 Task: Find connections with filter location Sarāi Mīr with filter topic #covid19with filter profile language Spanish with filter current company DNV - Energy Systems with filter school Chaudhary Charan Singh University with filter industry Nursing Homes and Residential Care Facilities with filter service category Computer Repair with filter keywords title Accounting Director
Action: Mouse moved to (476, 69)
Screenshot: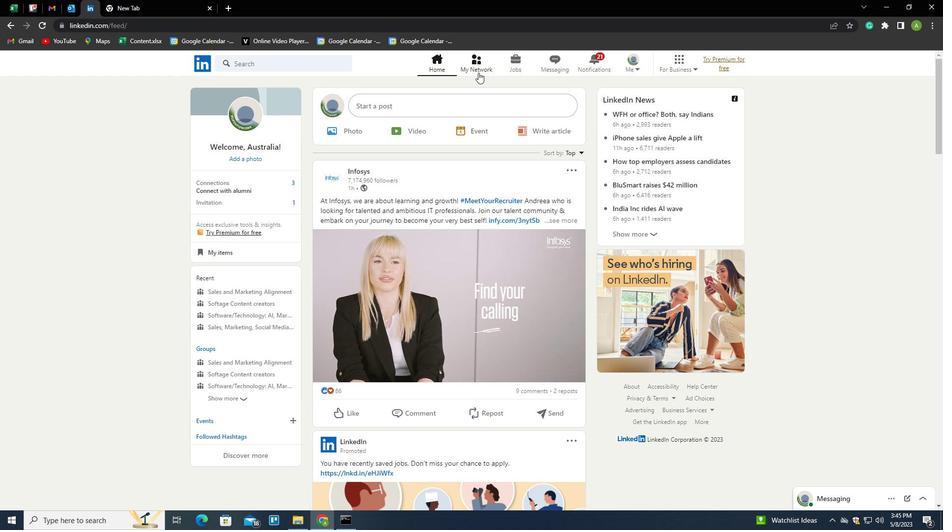 
Action: Mouse pressed left at (476, 69)
Screenshot: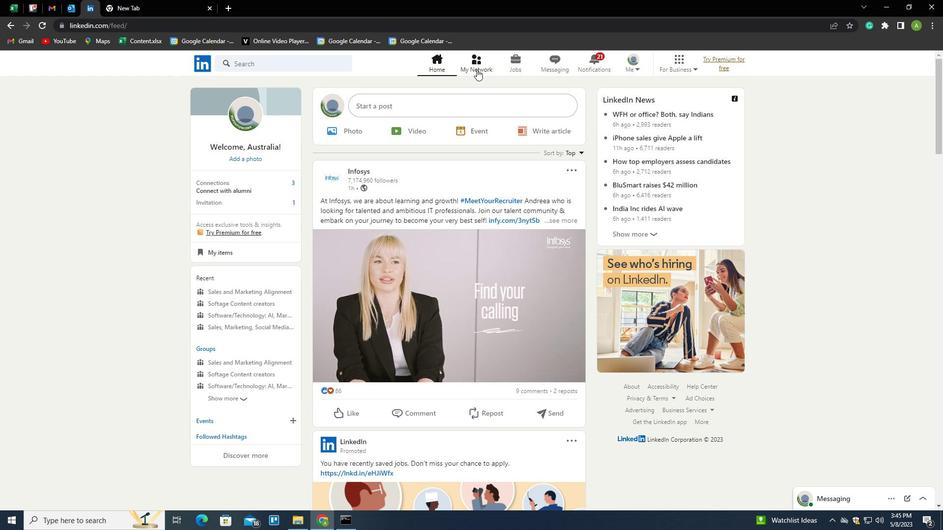
Action: Mouse moved to (256, 114)
Screenshot: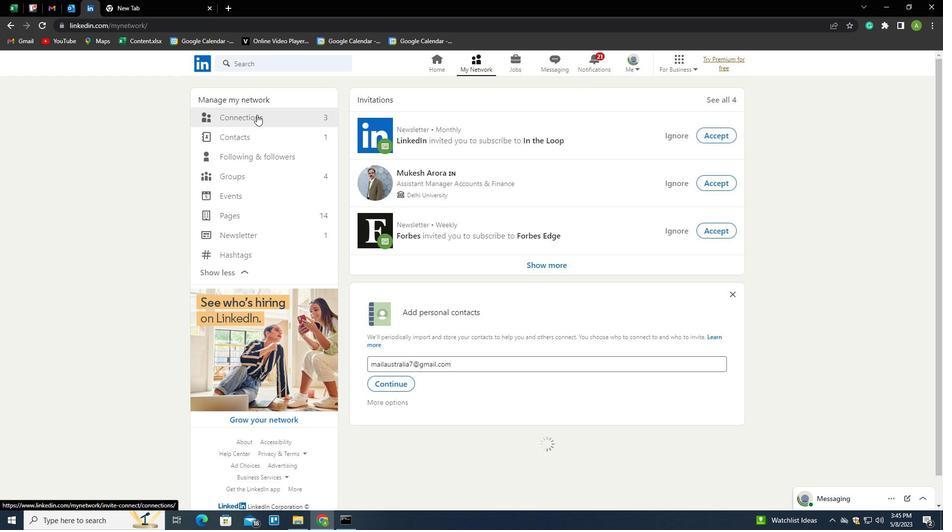 
Action: Mouse pressed left at (256, 114)
Screenshot: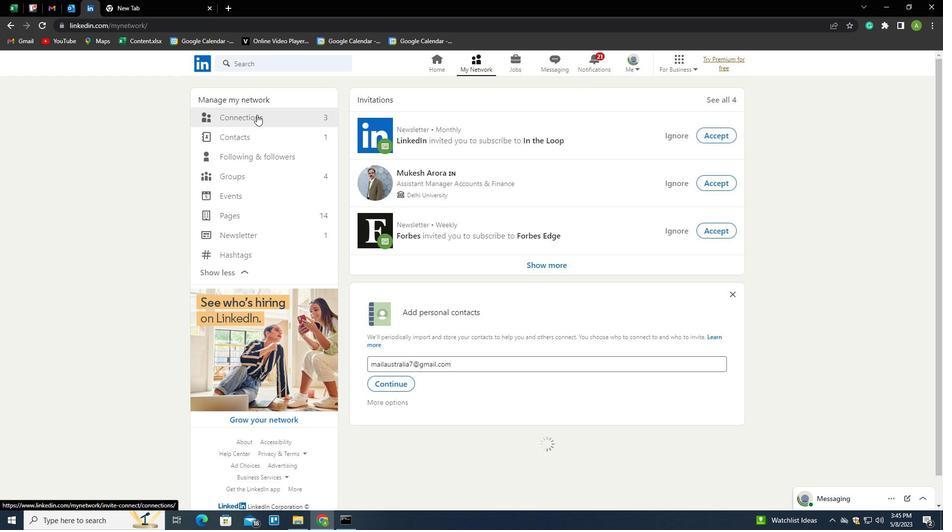 
Action: Mouse moved to (537, 114)
Screenshot: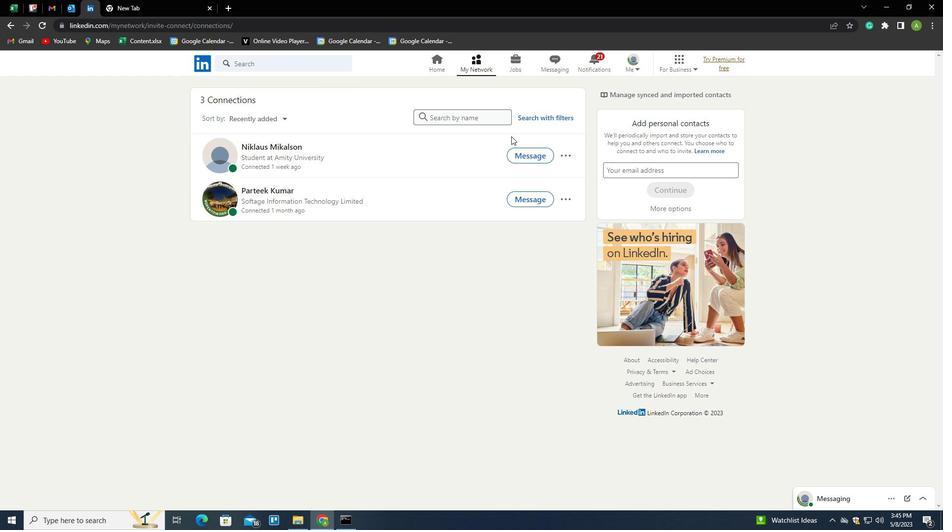 
Action: Mouse pressed left at (537, 114)
Screenshot: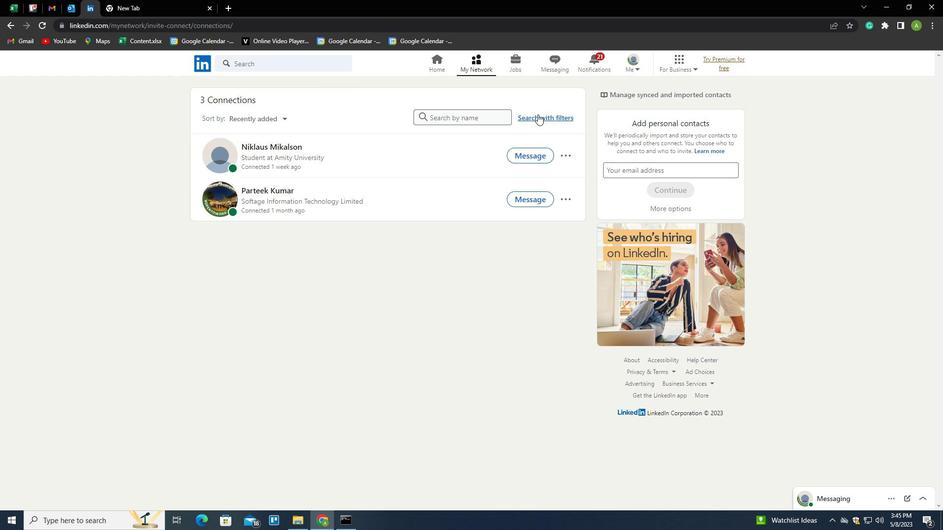 
Action: Mouse moved to (499, 92)
Screenshot: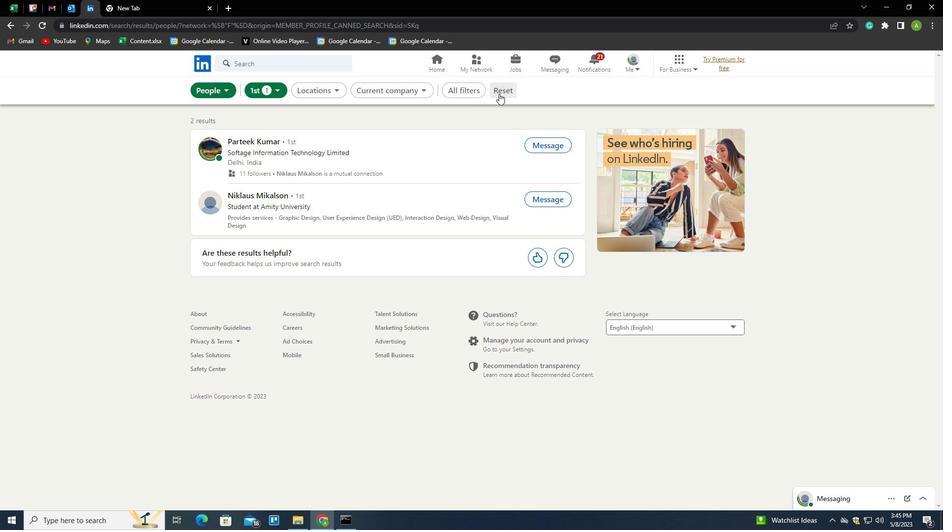 
Action: Mouse pressed left at (499, 92)
Screenshot: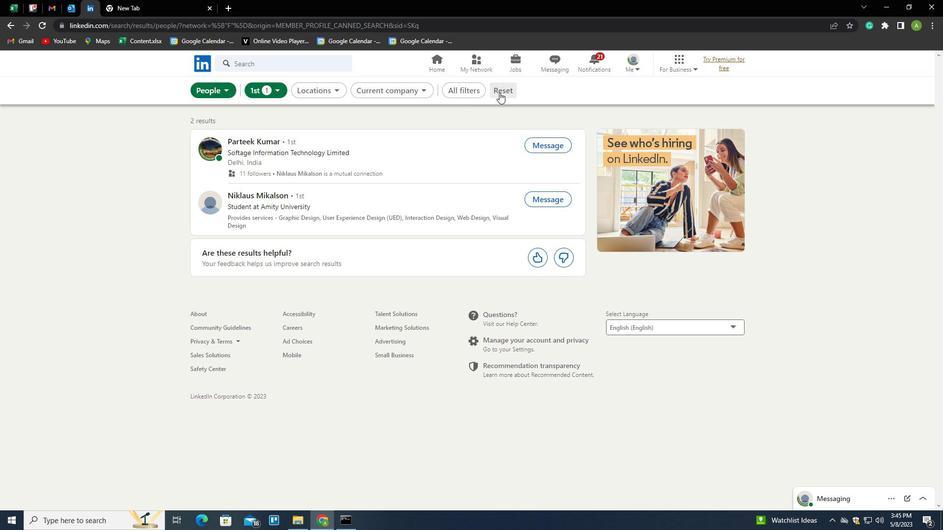 
Action: Mouse moved to (496, 92)
Screenshot: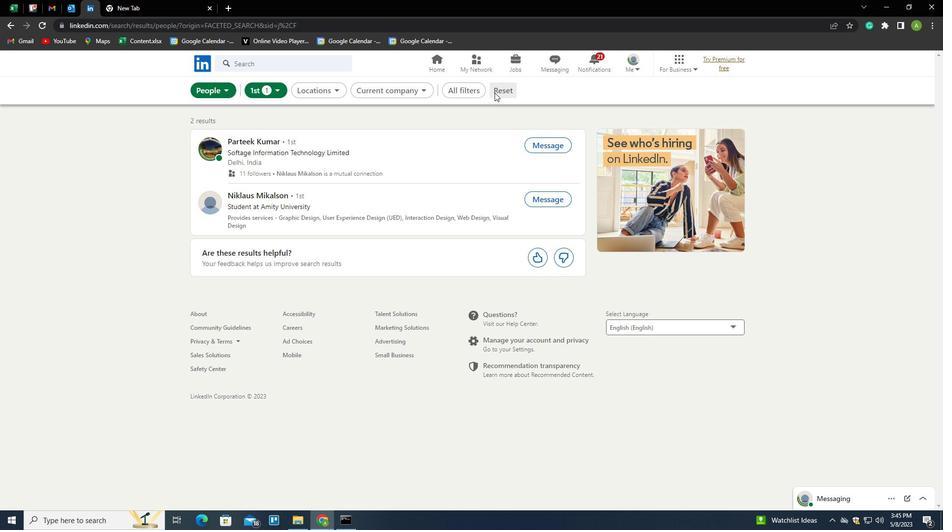 
Action: Mouse pressed left at (496, 92)
Screenshot: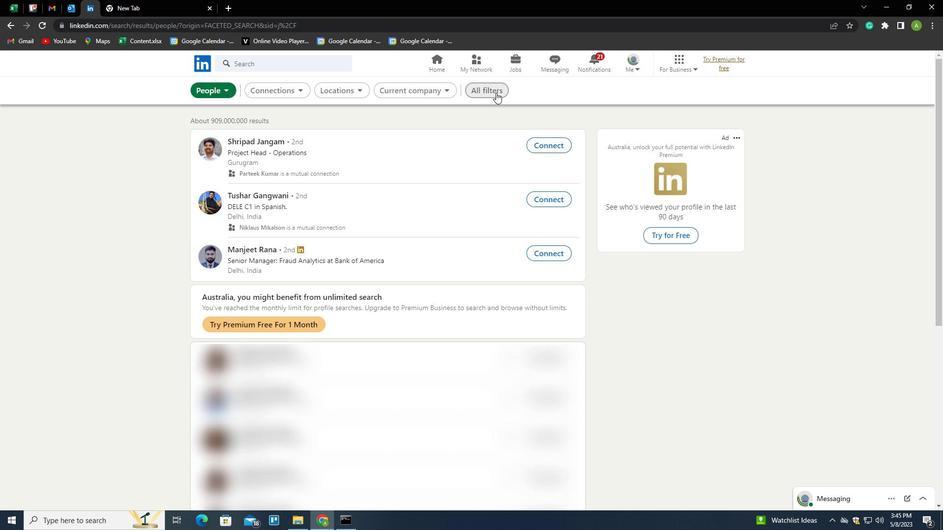
Action: Mouse moved to (785, 323)
Screenshot: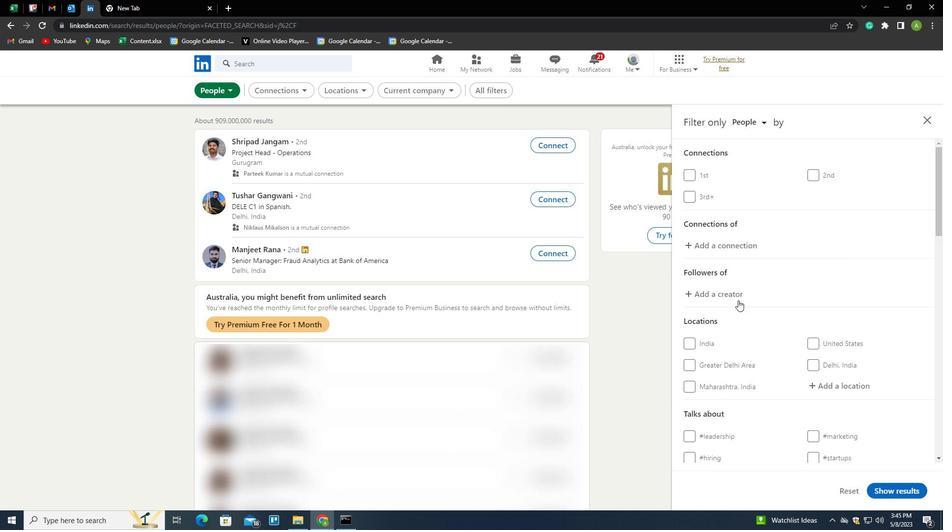 
Action: Mouse scrolled (785, 323) with delta (0, 0)
Screenshot: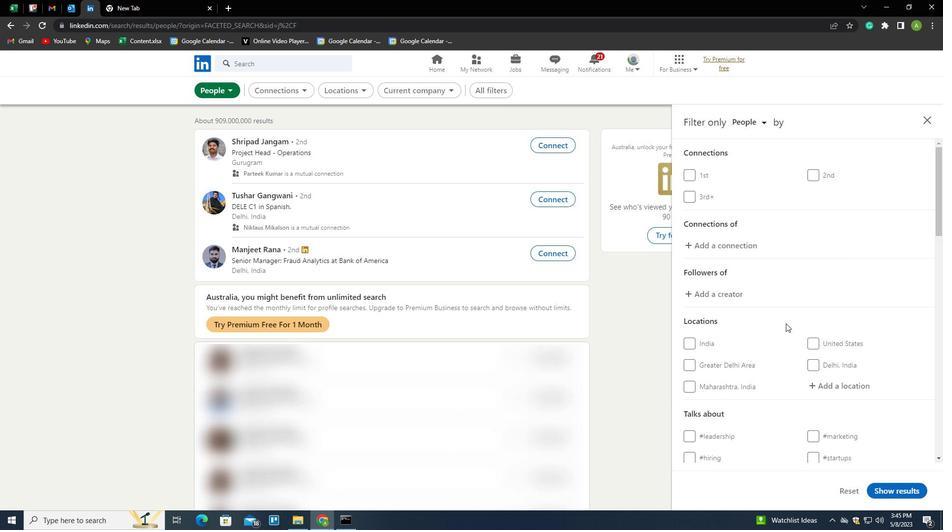 
Action: Mouse moved to (820, 333)
Screenshot: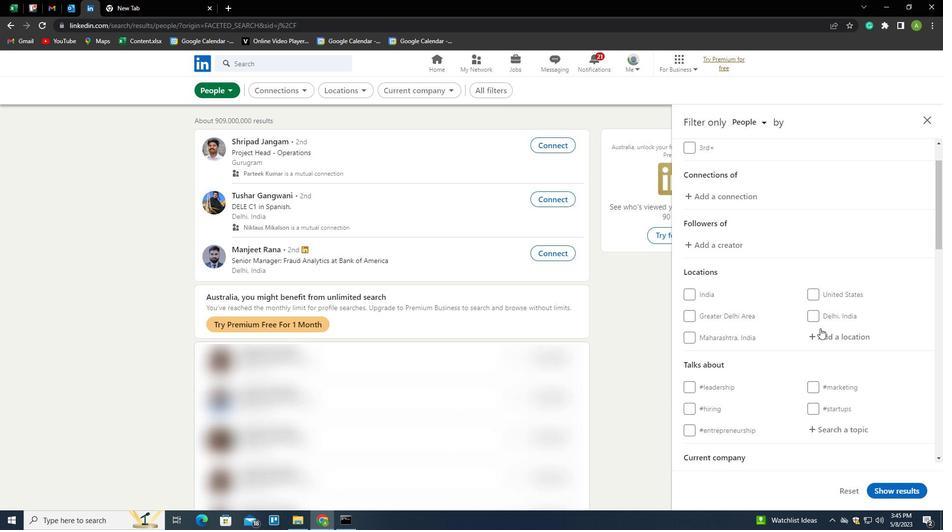 
Action: Mouse pressed left at (820, 333)
Screenshot: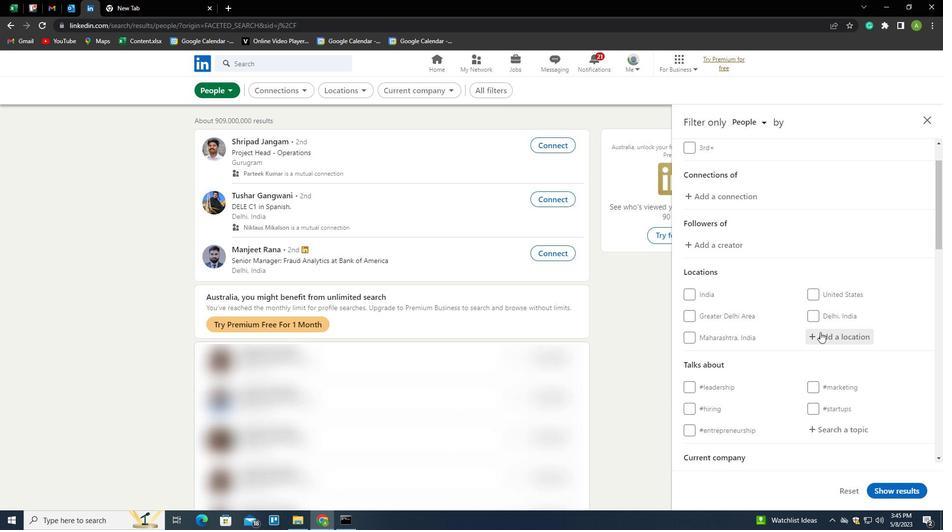 
Action: Mouse moved to (759, 279)
Screenshot: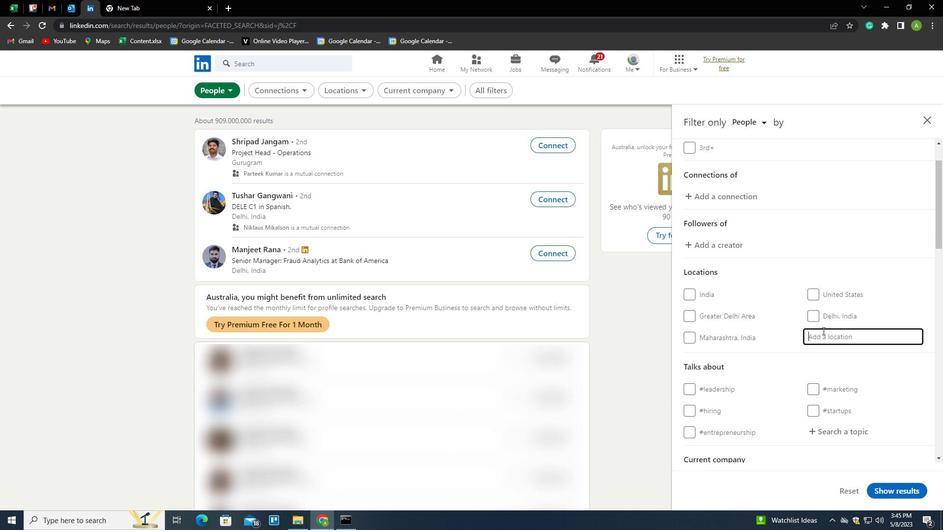 
Action: Key pressed <Key.shift>SARAI<Key.down><Key.down><Key.down><Key.down><Key.down><Key.down><Key.enter>
Screenshot: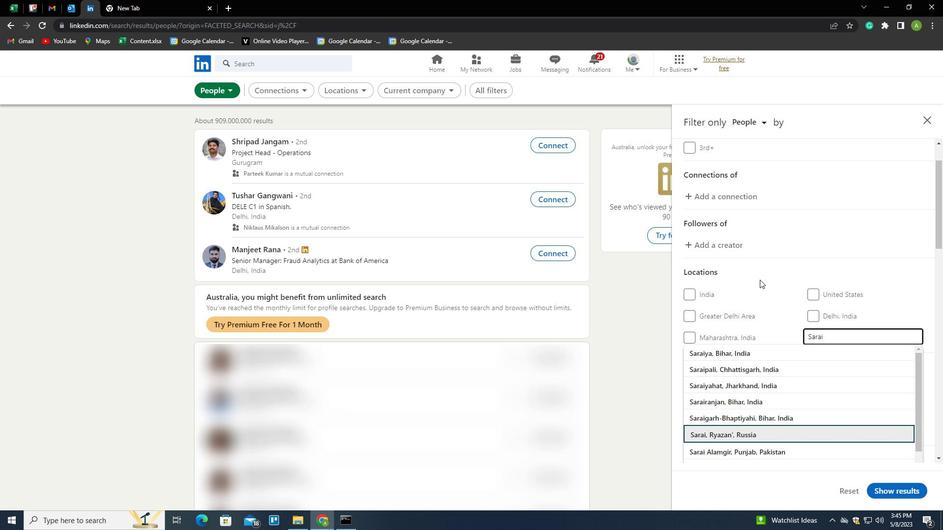 
Action: Mouse moved to (757, 279)
Screenshot: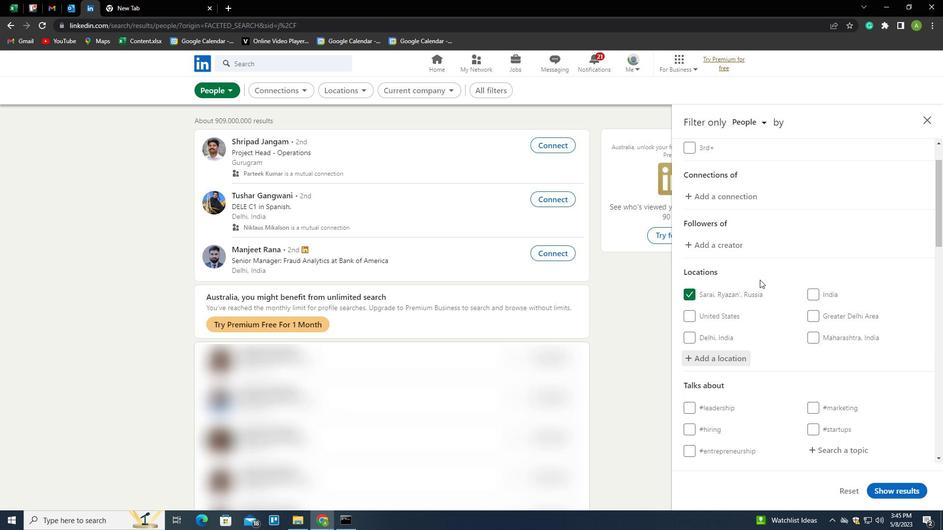 
Action: Mouse scrolled (757, 279) with delta (0, 0)
Screenshot: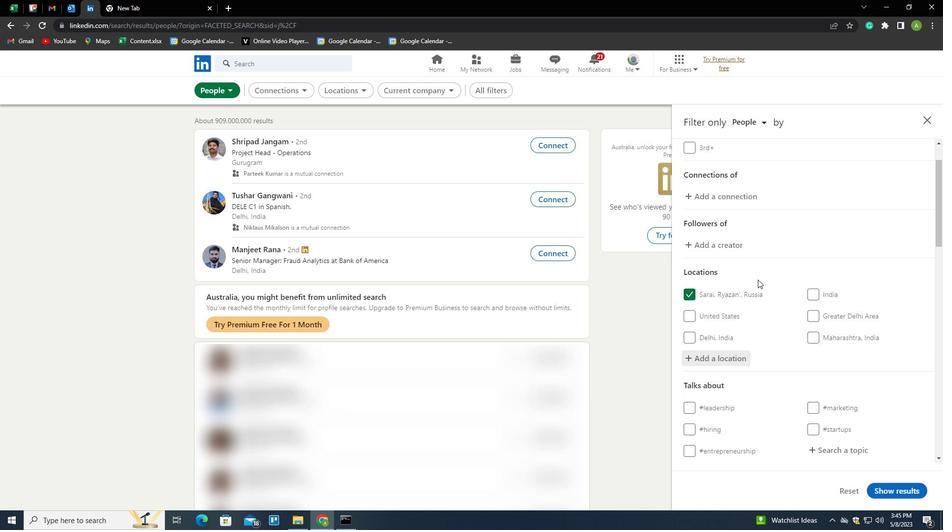 
Action: Mouse scrolled (757, 279) with delta (0, 0)
Screenshot: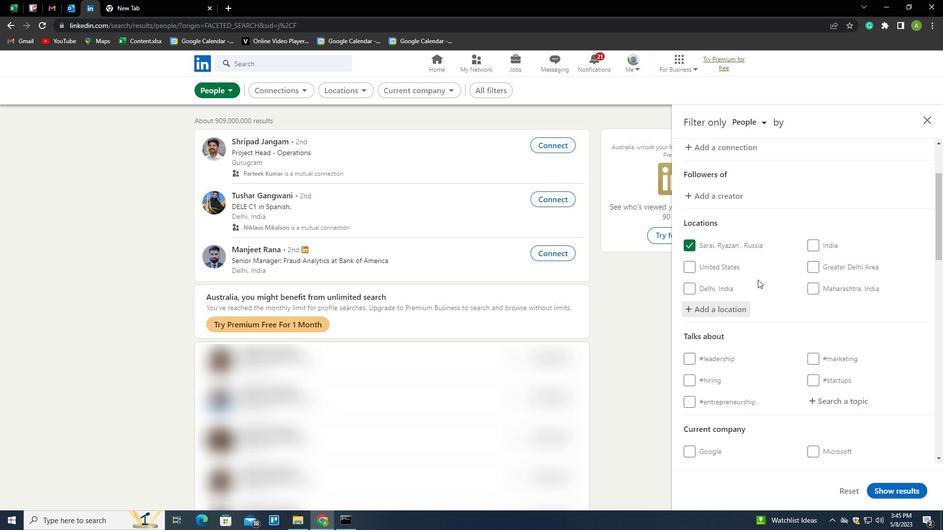 
Action: Mouse moved to (848, 347)
Screenshot: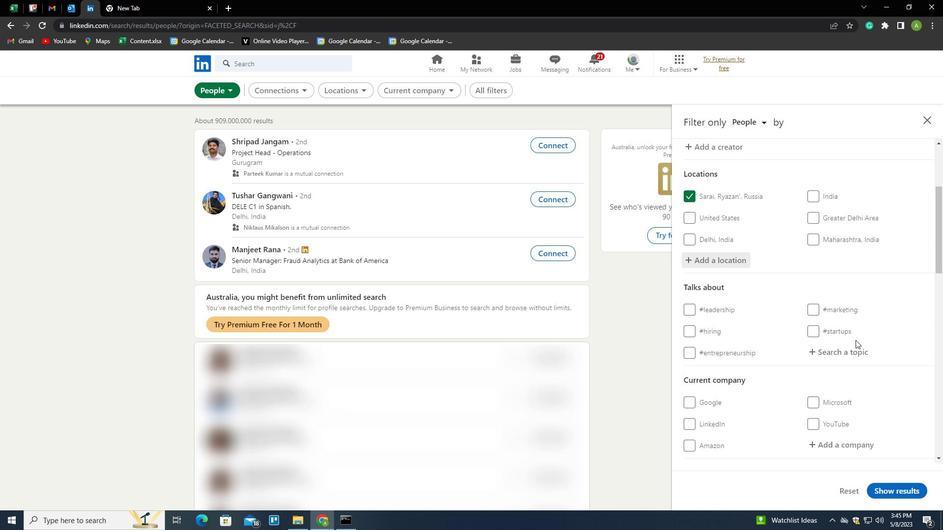 
Action: Mouse pressed left at (848, 347)
Screenshot: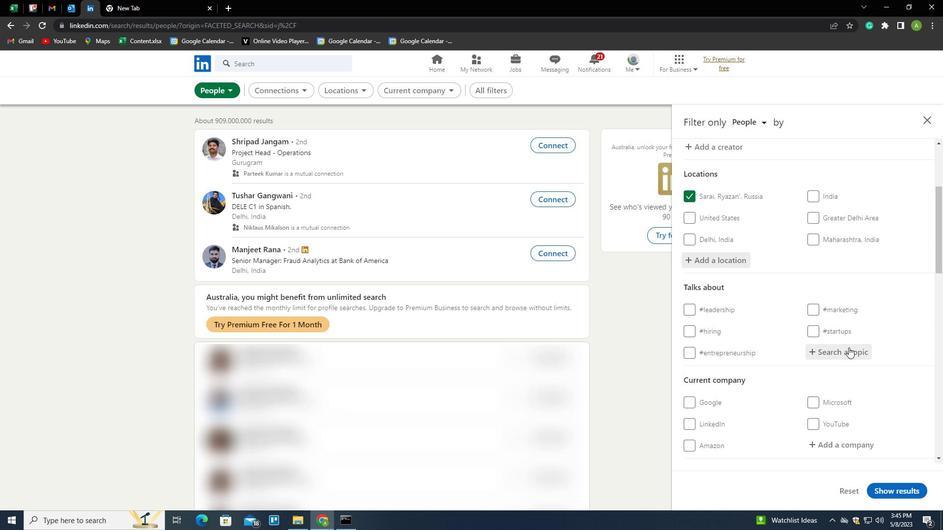 
Action: Mouse moved to (848, 348)
Screenshot: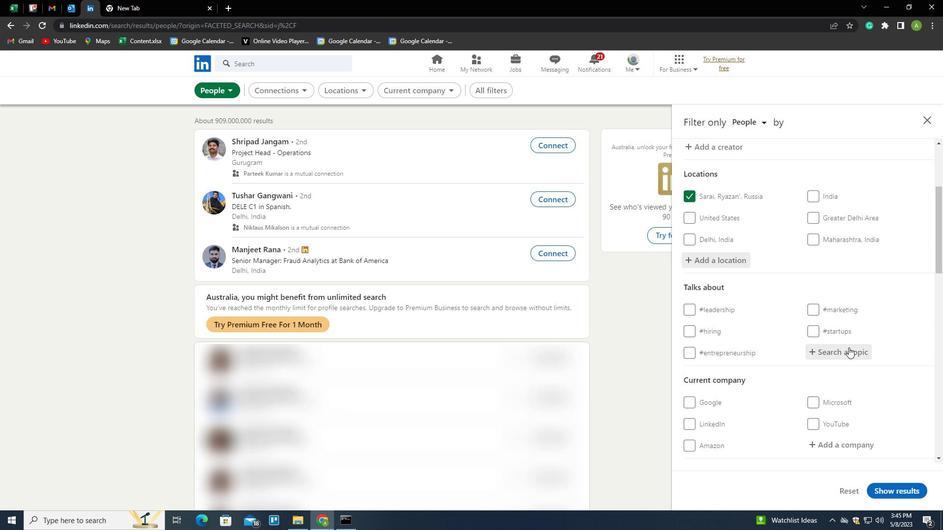 
Action: Key pressed C
Screenshot: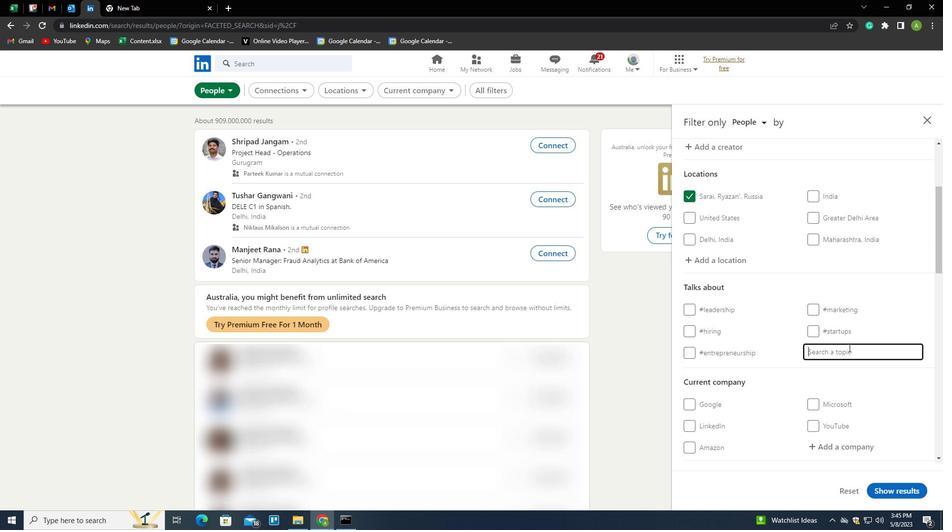 
Action: Mouse moved to (830, 323)
Screenshot: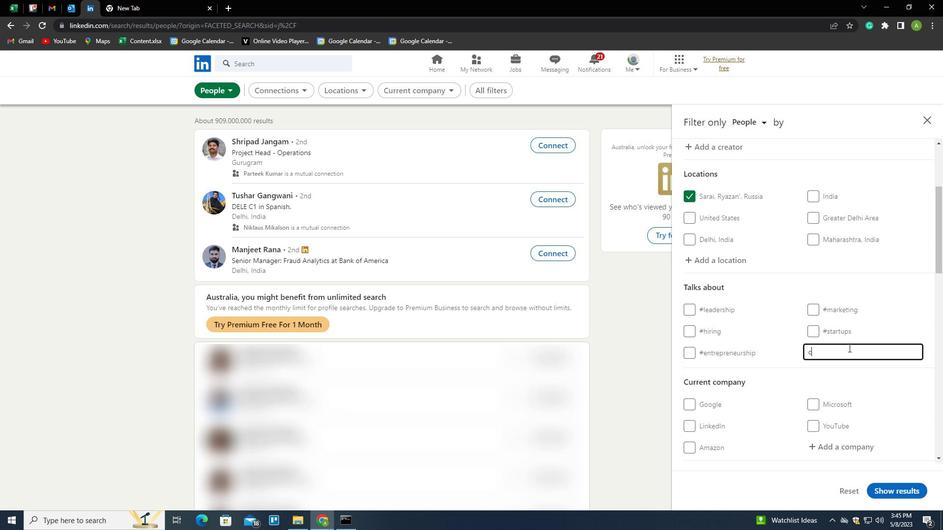 
Action: Key pressed OVID<Key.down><Key.down><Key.enter>
Screenshot: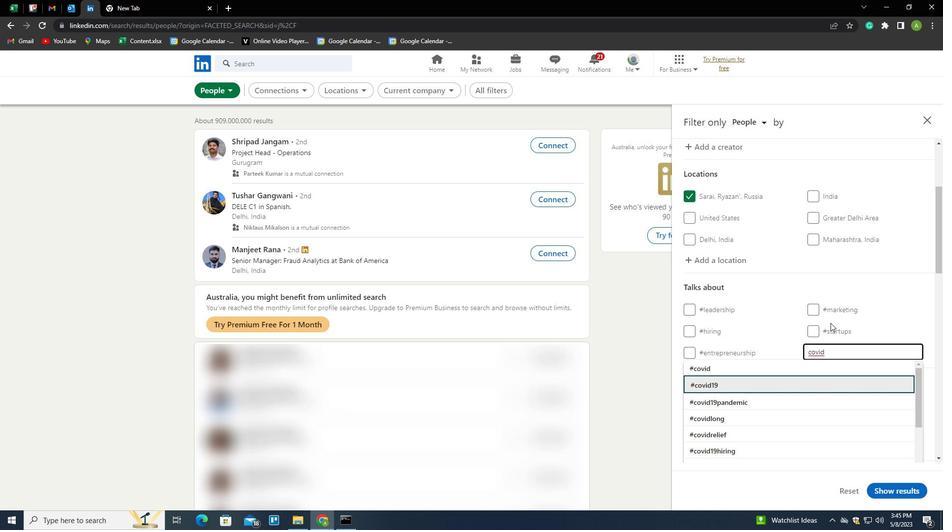 
Action: Mouse scrolled (830, 322) with delta (0, 0)
Screenshot: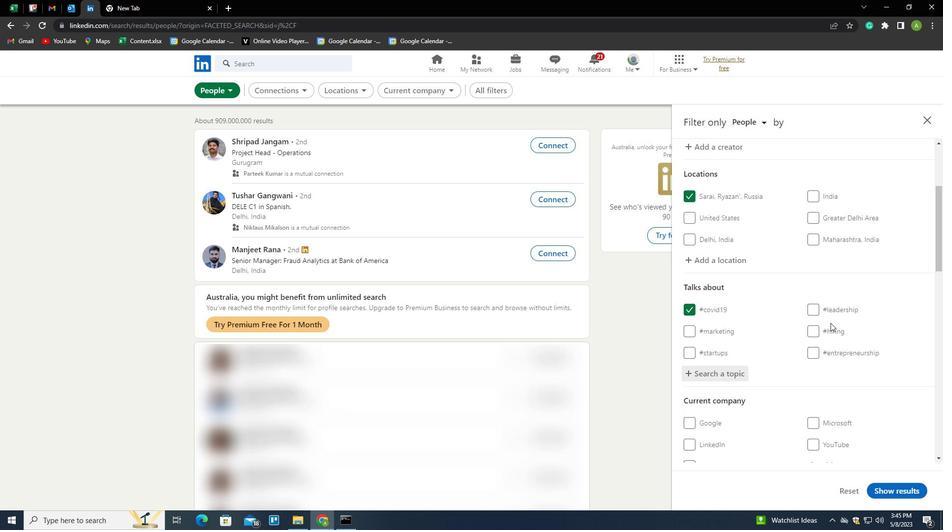 
Action: Mouse moved to (828, 329)
Screenshot: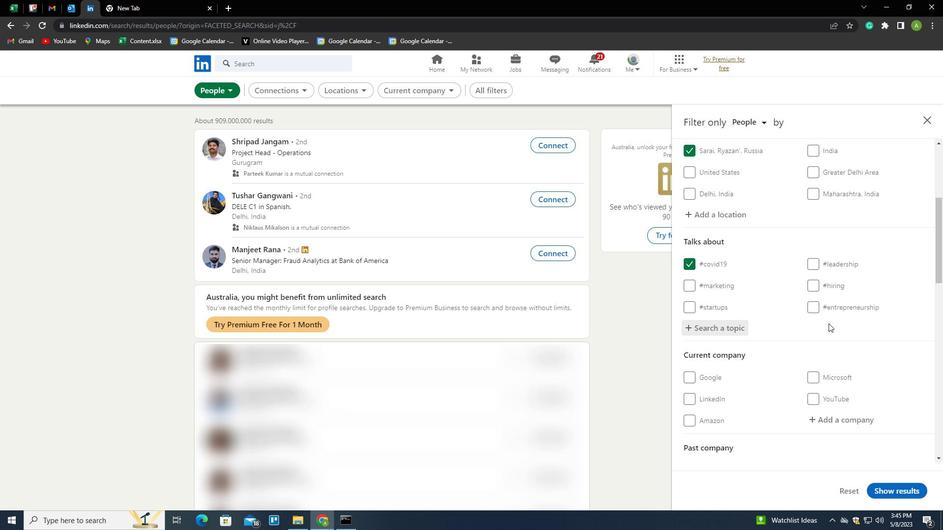 
Action: Mouse scrolled (828, 328) with delta (0, 0)
Screenshot: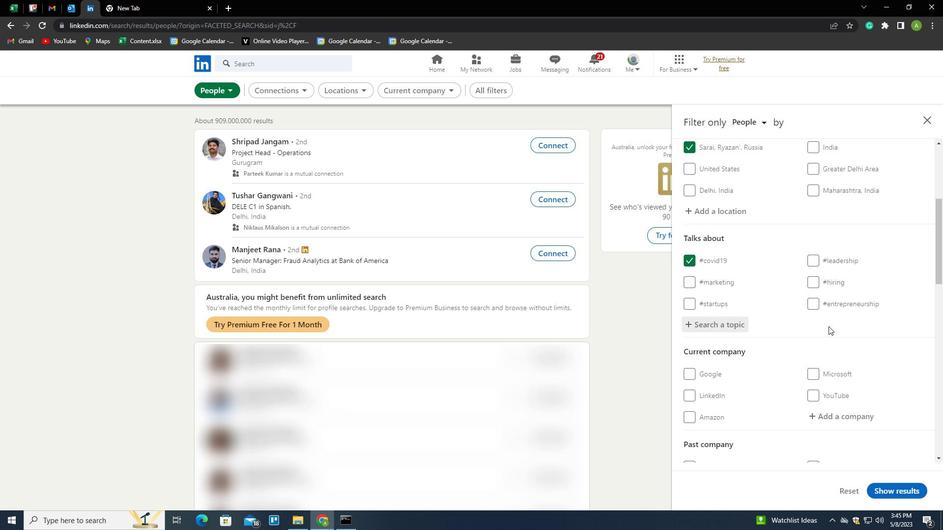 
Action: Mouse scrolled (828, 328) with delta (0, 0)
Screenshot: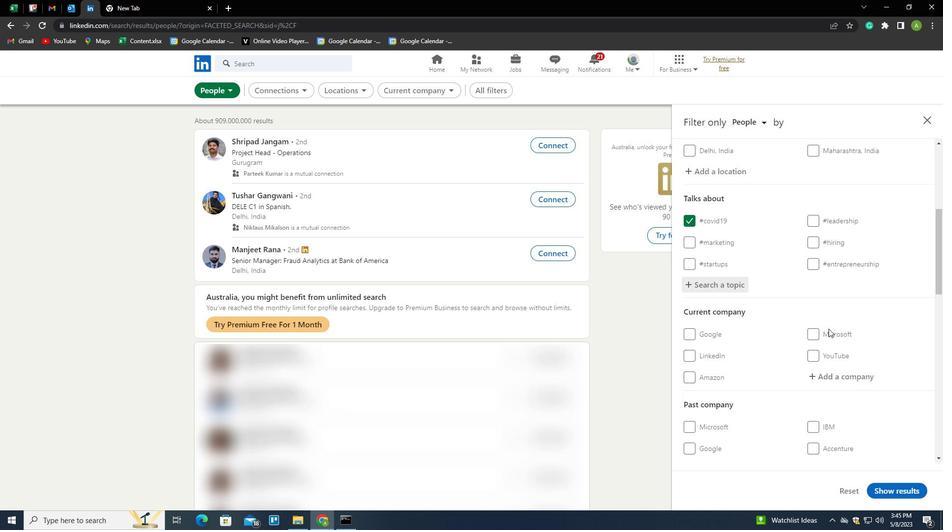 
Action: Mouse moved to (828, 329)
Screenshot: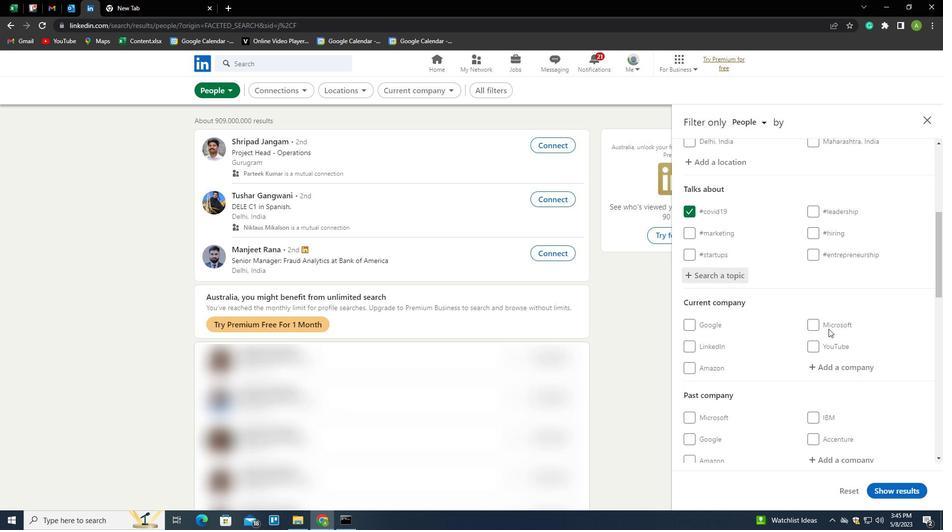 
Action: Mouse scrolled (828, 329) with delta (0, 0)
Screenshot: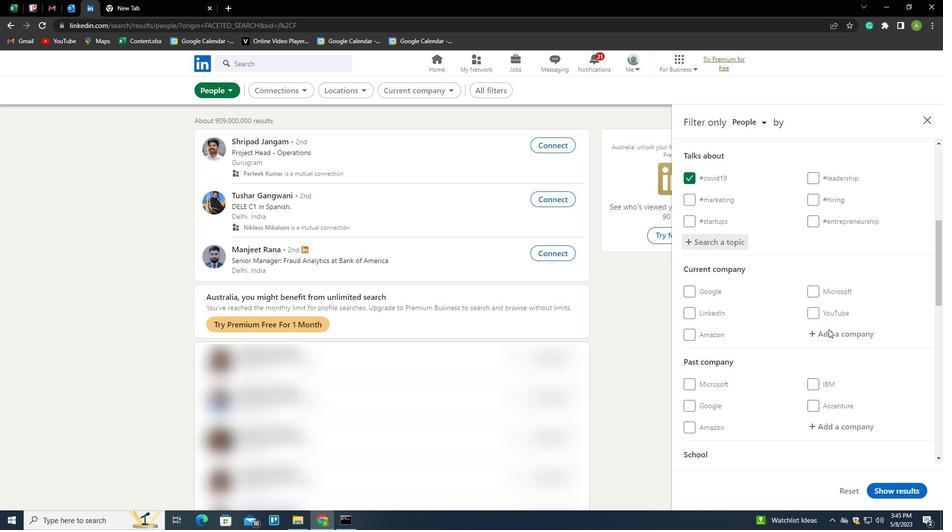 
Action: Mouse scrolled (828, 329) with delta (0, 0)
Screenshot: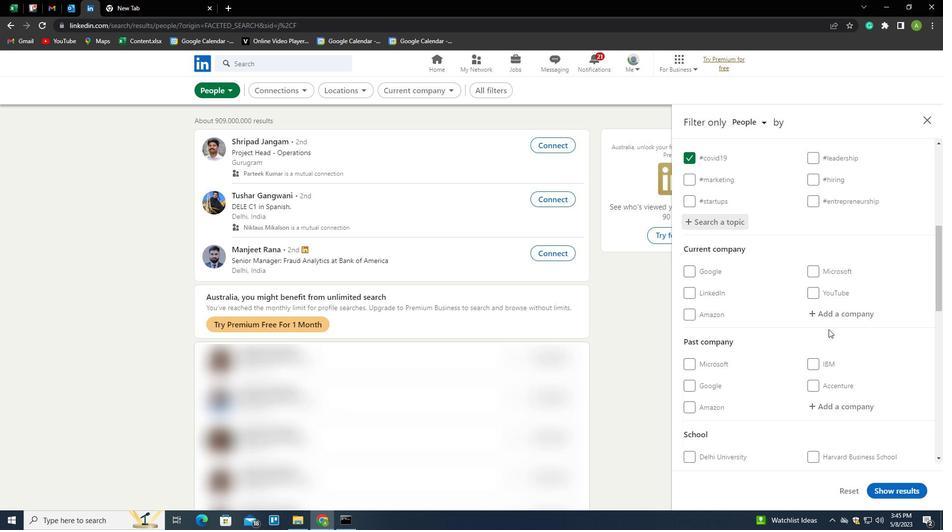 
Action: Mouse scrolled (828, 329) with delta (0, 0)
Screenshot: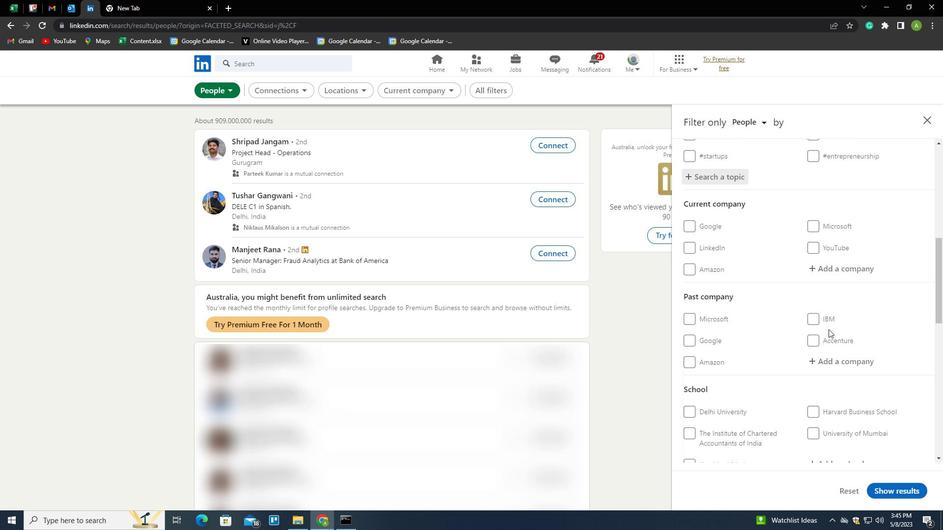 
Action: Mouse scrolled (828, 329) with delta (0, 0)
Screenshot: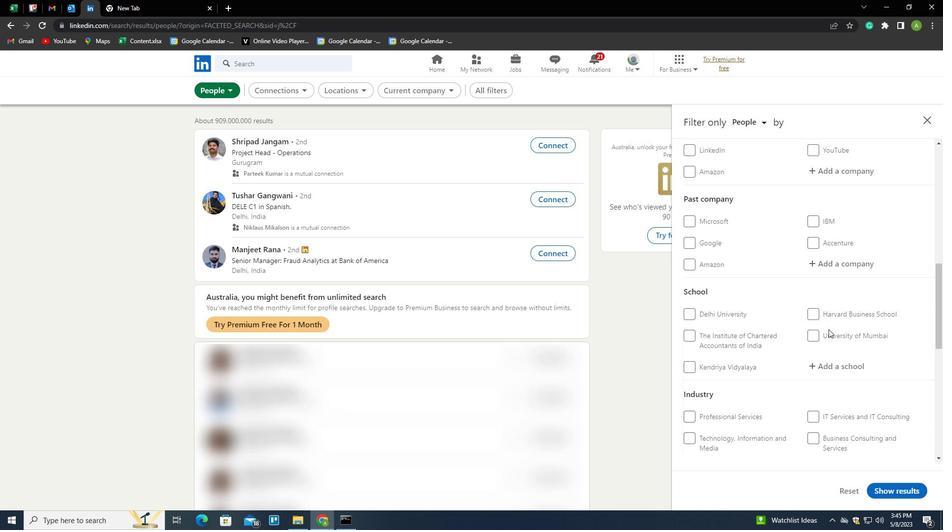 
Action: Mouse scrolled (828, 329) with delta (0, 0)
Screenshot: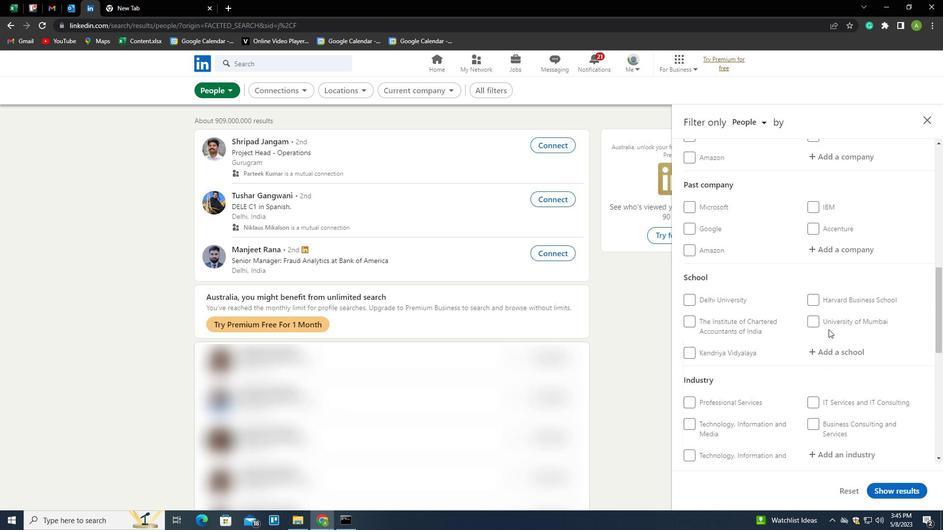 
Action: Mouse scrolled (828, 329) with delta (0, 0)
Screenshot: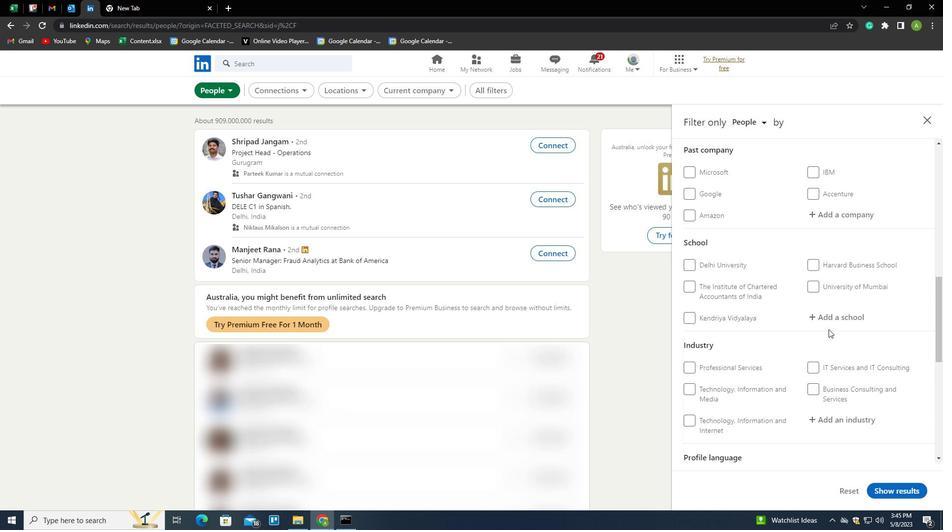 
Action: Mouse scrolled (828, 329) with delta (0, 0)
Screenshot: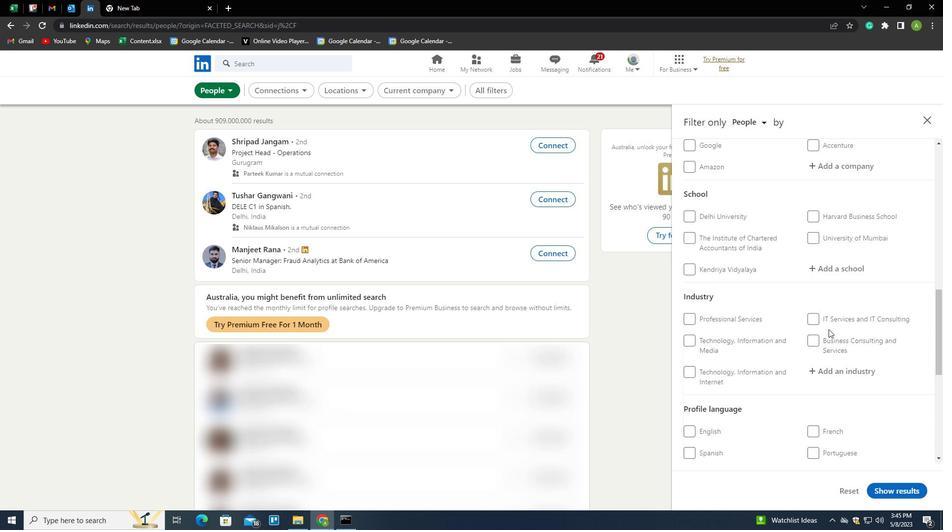 
Action: Mouse moved to (709, 354)
Screenshot: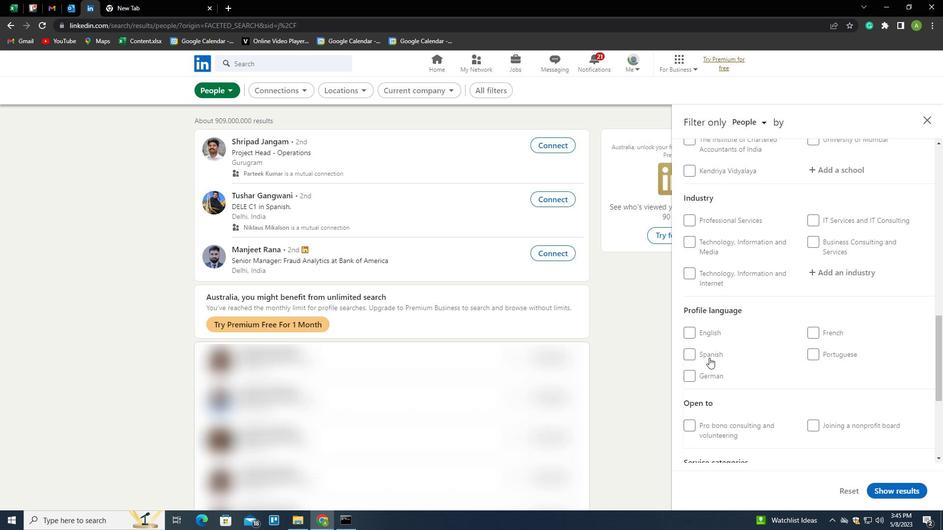 
Action: Mouse pressed left at (709, 354)
Screenshot: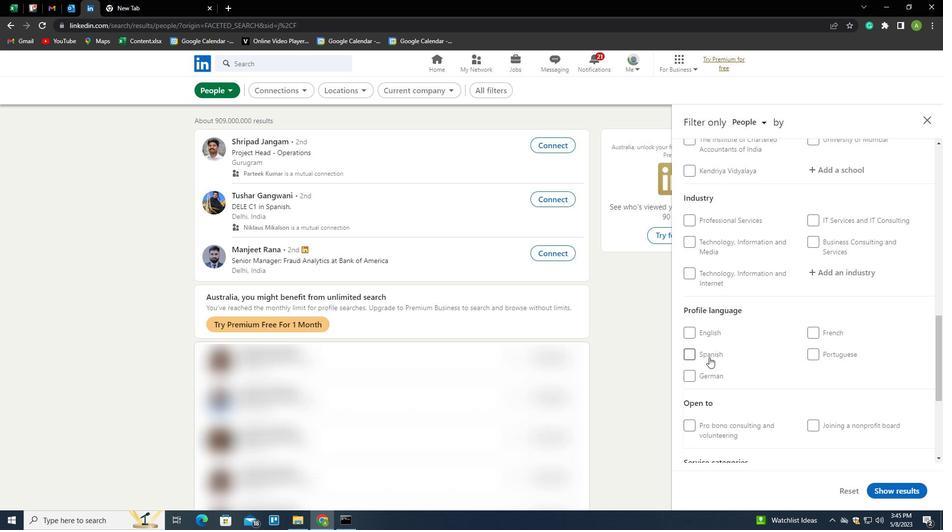 
Action: Mouse moved to (840, 354)
Screenshot: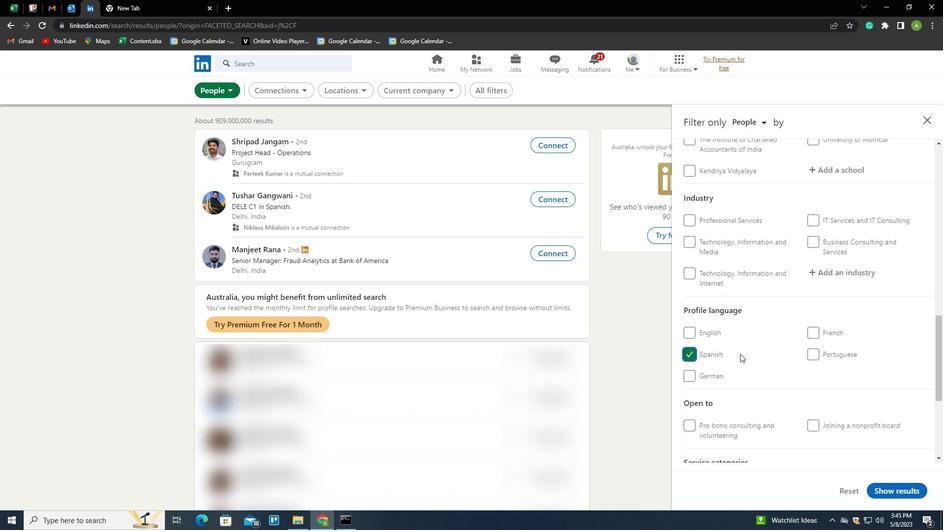 
Action: Mouse scrolled (840, 354) with delta (0, 0)
Screenshot: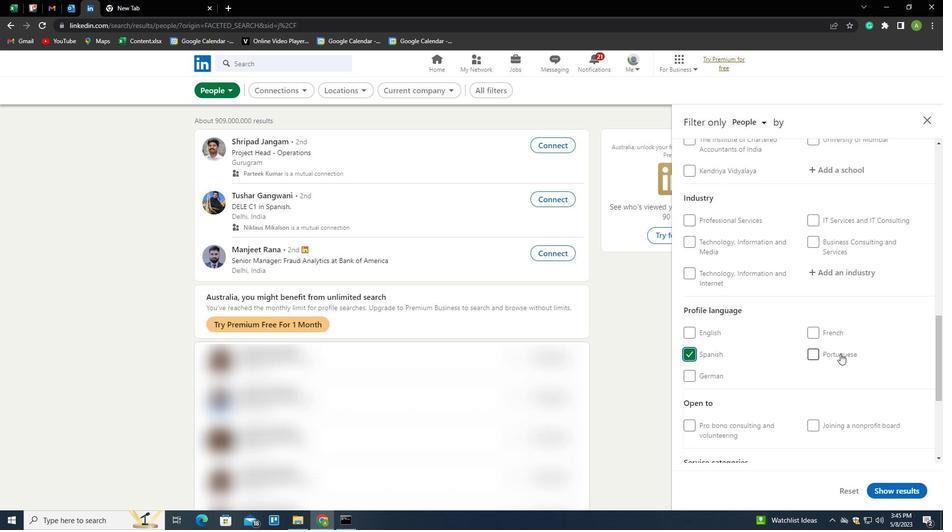 
Action: Mouse scrolled (840, 354) with delta (0, 0)
Screenshot: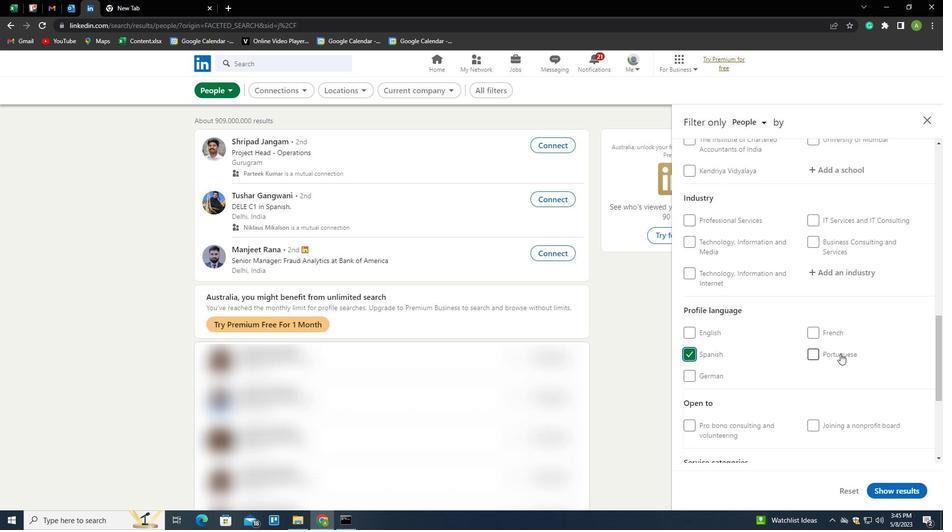 
Action: Mouse scrolled (840, 354) with delta (0, 0)
Screenshot: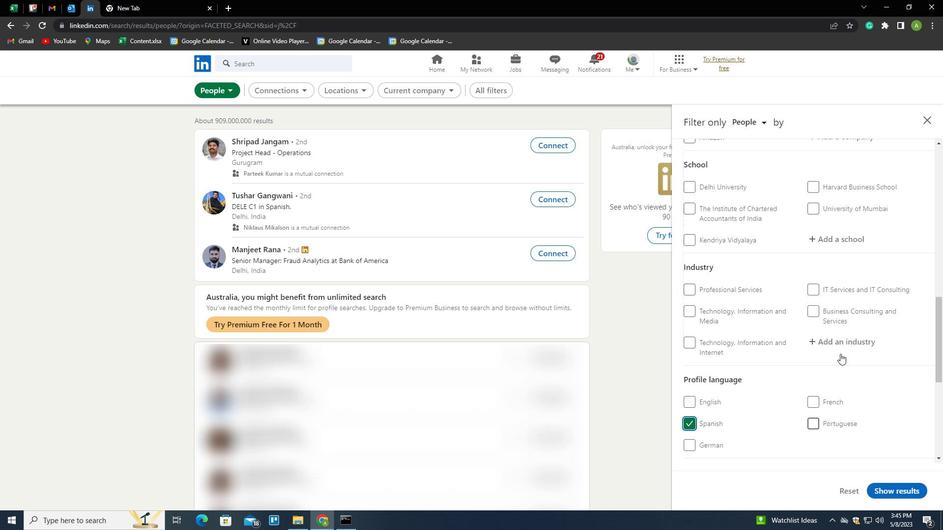 
Action: Mouse scrolled (840, 354) with delta (0, 0)
Screenshot: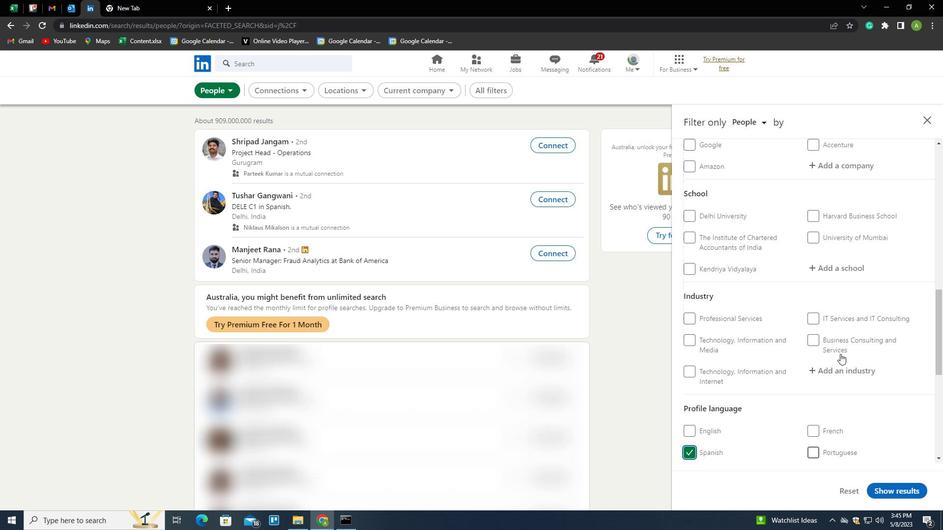 
Action: Mouse scrolled (840, 354) with delta (0, 0)
Screenshot: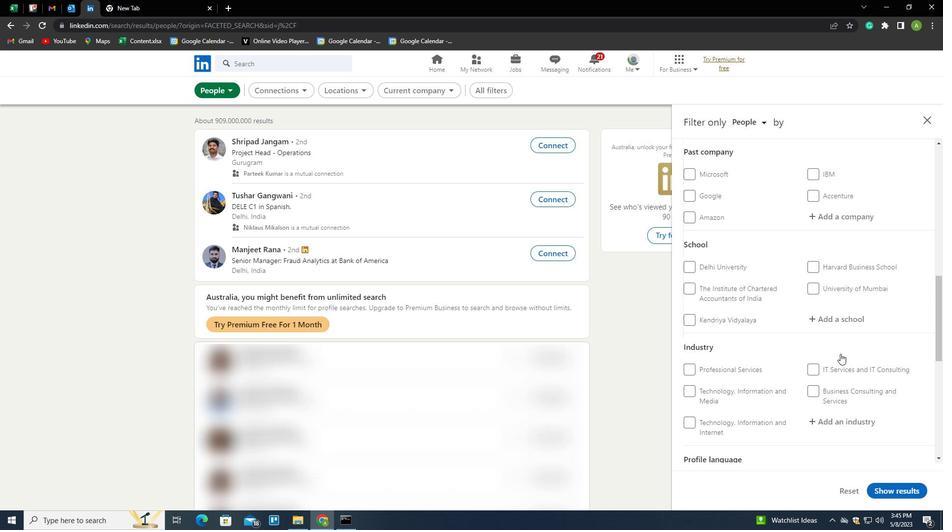 
Action: Mouse scrolled (840, 354) with delta (0, 0)
Screenshot: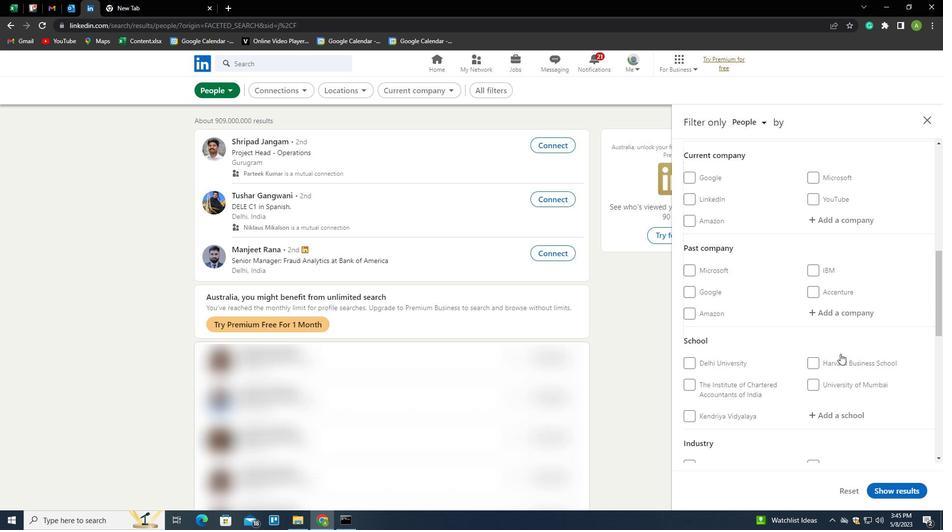 
Action: Mouse scrolled (840, 354) with delta (0, 0)
Screenshot: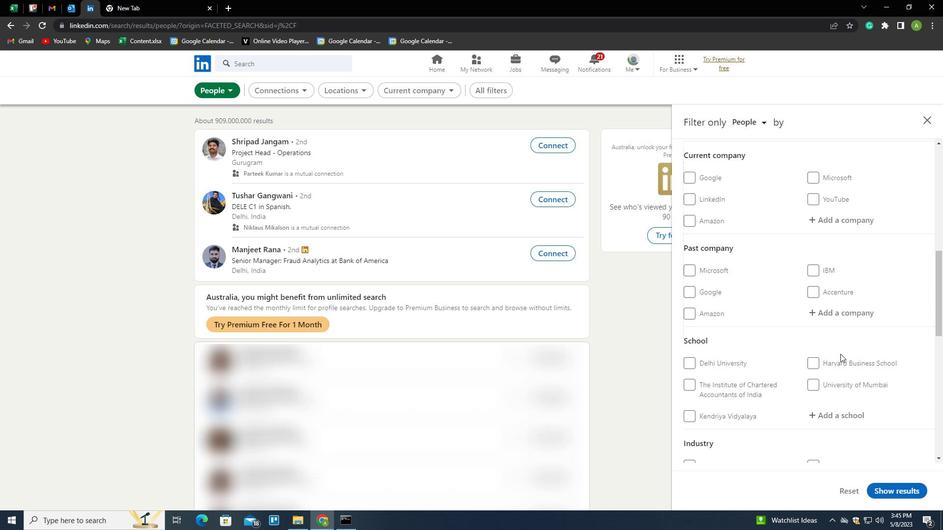 
Action: Mouse moved to (838, 316)
Screenshot: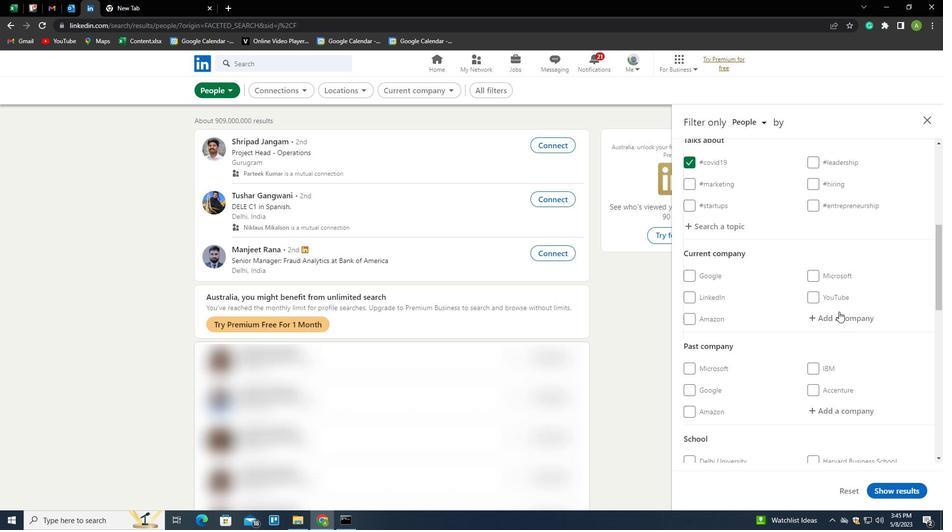 
Action: Mouse pressed left at (838, 316)
Screenshot: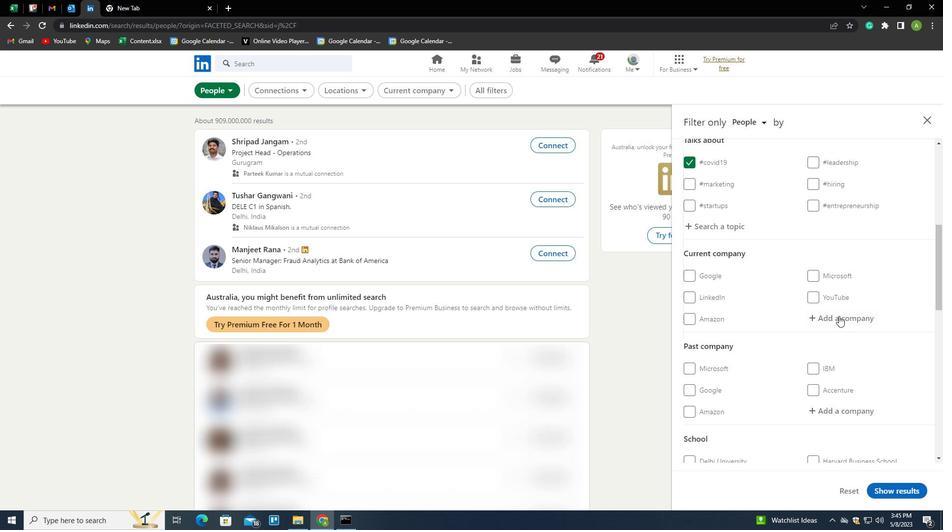 
Action: Key pressed <Key.shift>DN
Screenshot: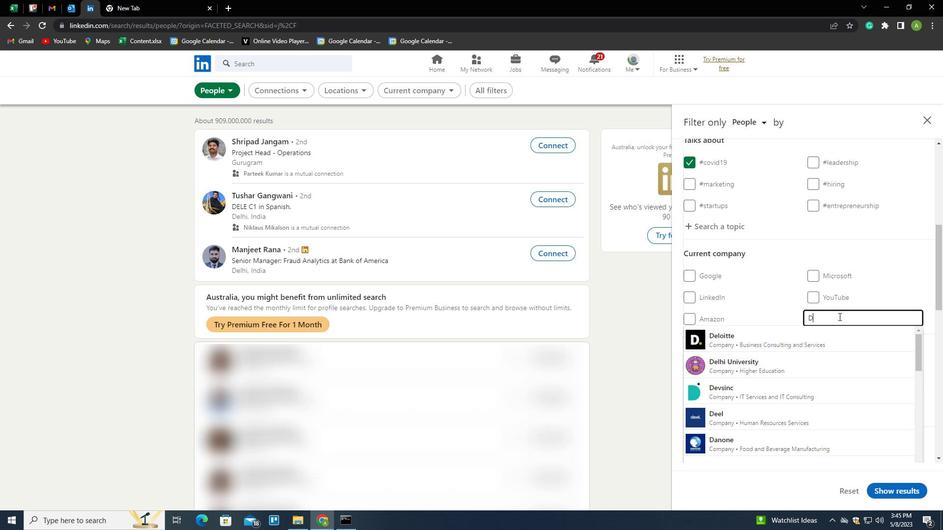 
Action: Mouse moved to (815, 305)
Screenshot: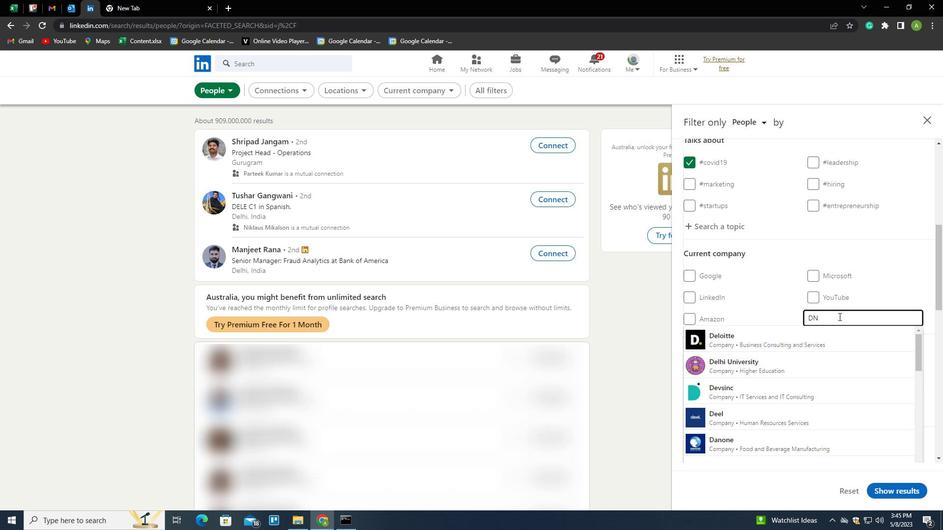 
Action: Key pressed V<Key.space>-<Key.space><Key.shift>ENERGY<Key.down><Key.down><Key.down><Key.down><Key.down><Key.down><Key.down><Key.space><Key.shift>SYSTEMS<Key.space>
Screenshot: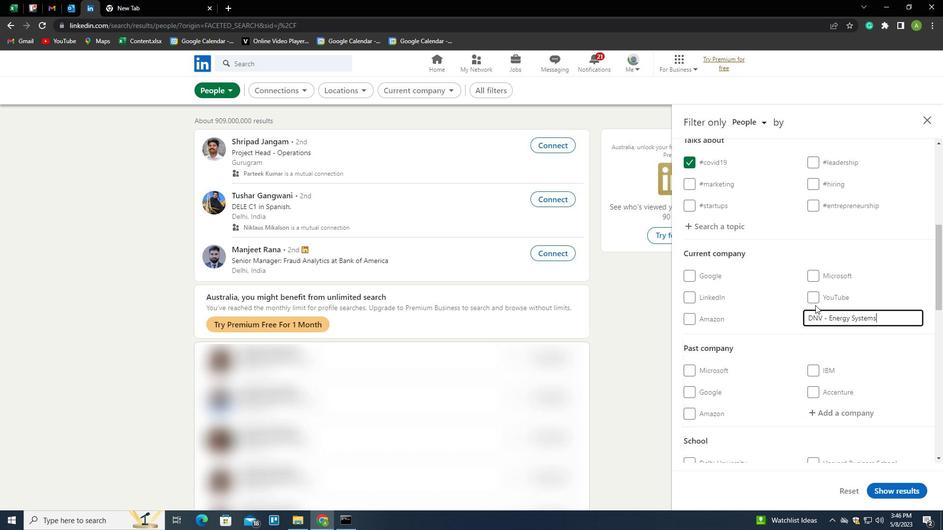 
Action: Mouse moved to (871, 352)
Screenshot: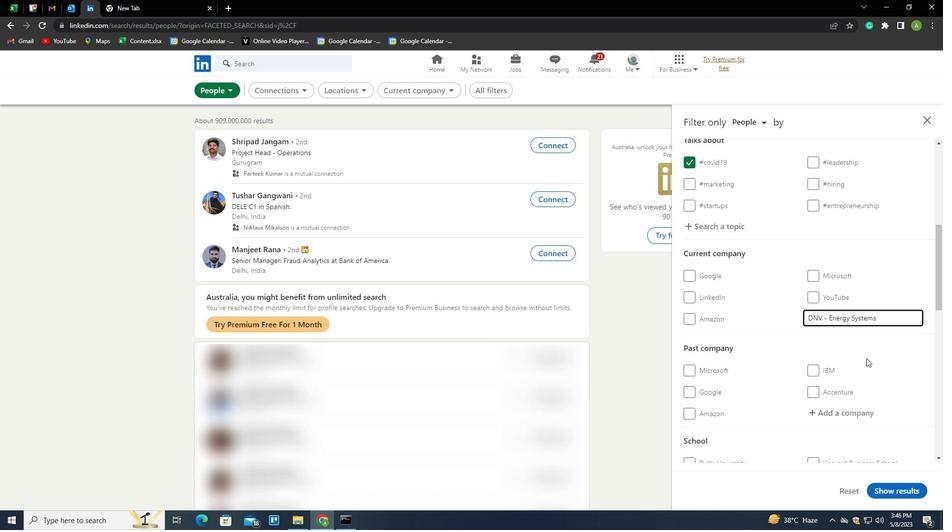 
Action: Mouse pressed left at (871, 352)
Screenshot: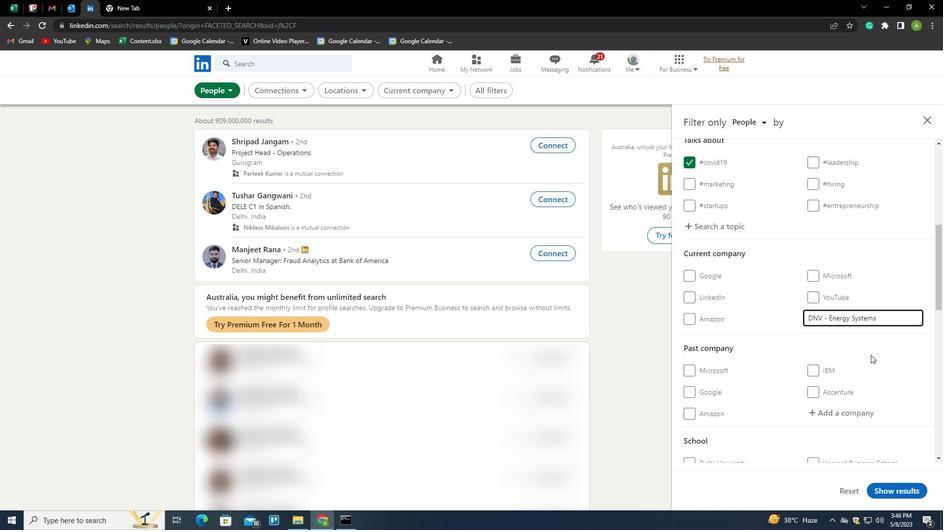 
Action: Mouse moved to (871, 352)
Screenshot: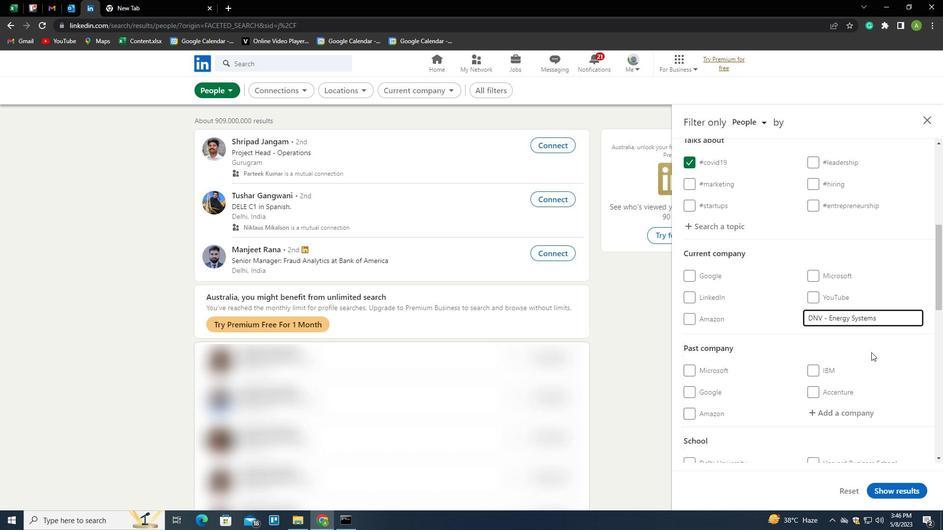 
Action: Mouse scrolled (871, 352) with delta (0, 0)
Screenshot: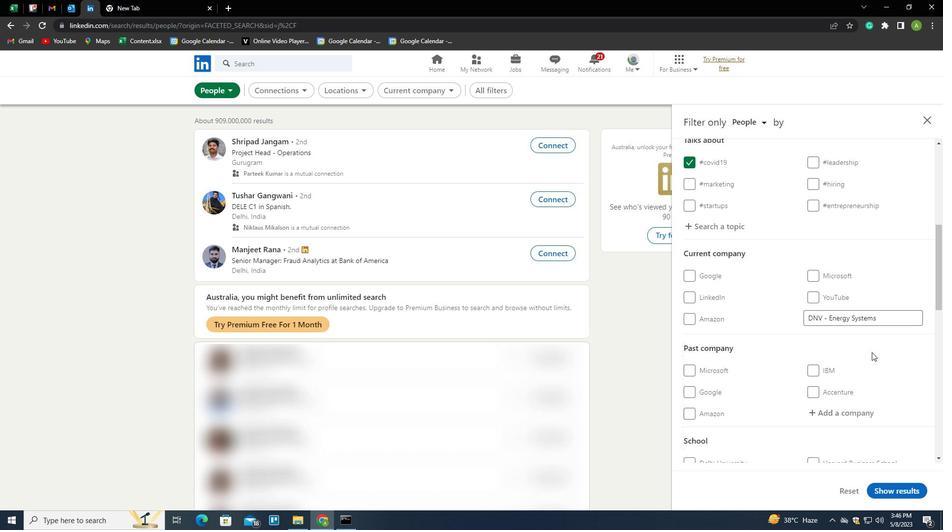 
Action: Mouse scrolled (871, 352) with delta (0, 0)
Screenshot: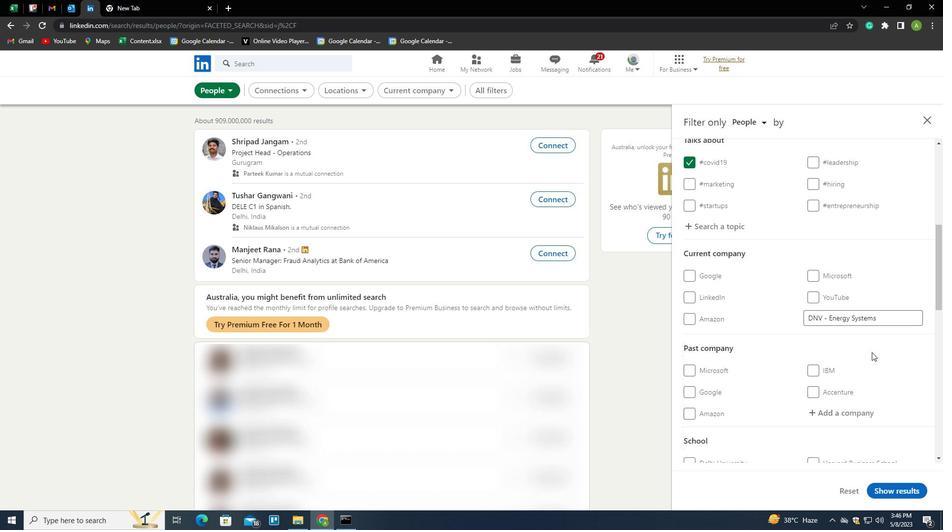 
Action: Mouse scrolled (871, 352) with delta (0, 0)
Screenshot: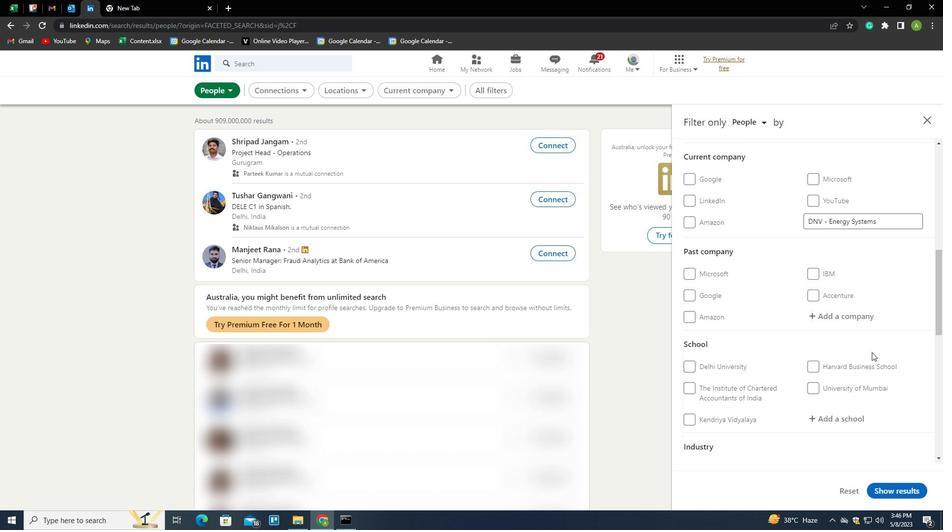 
Action: Mouse moved to (842, 364)
Screenshot: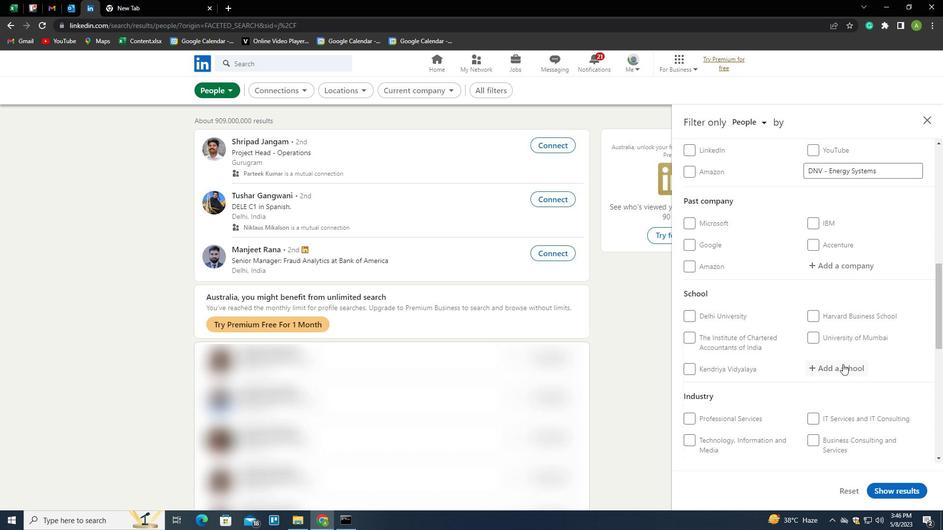 
Action: Mouse pressed left at (842, 364)
Screenshot: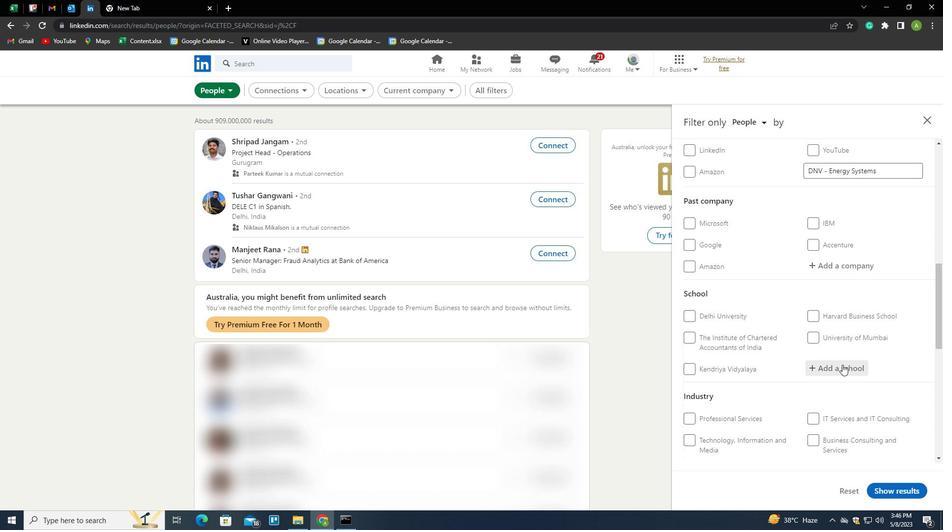 
Action: Mouse moved to (824, 371)
Screenshot: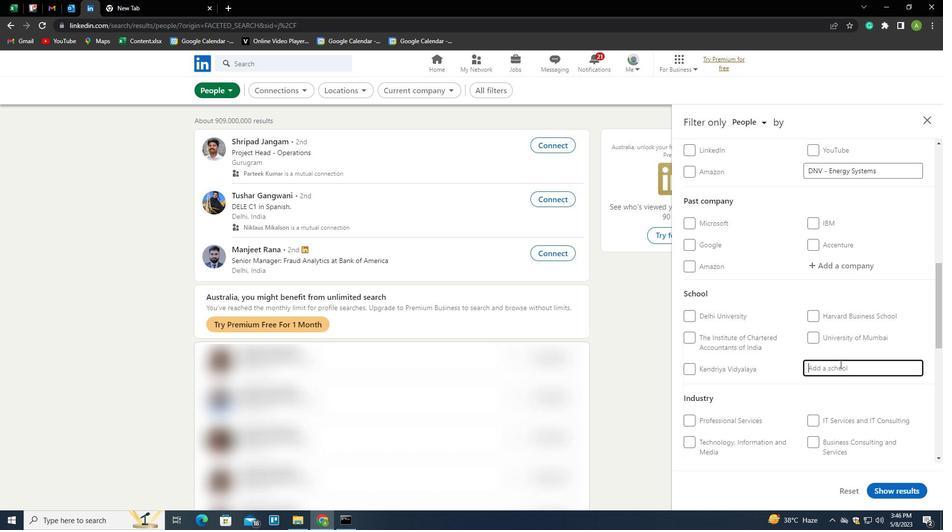 
Action: Mouse pressed left at (824, 371)
Screenshot: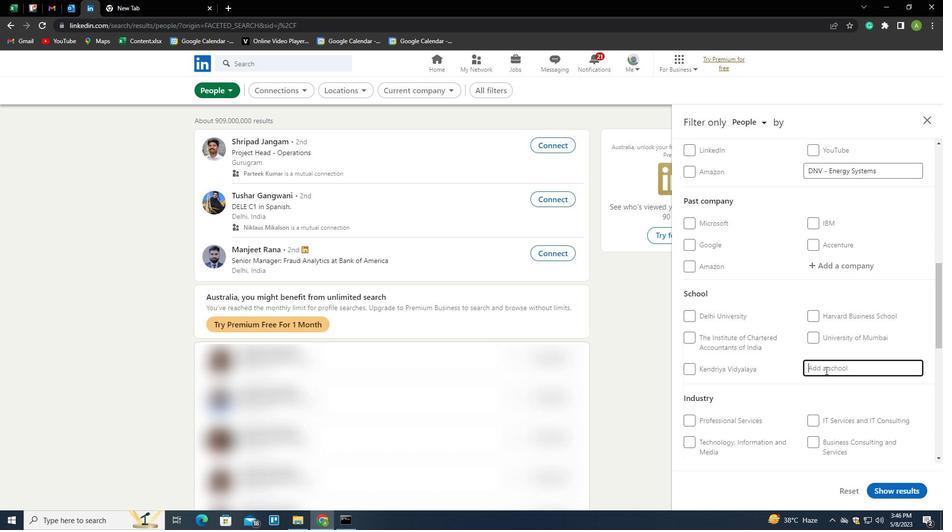 
Action: Key pressed <Key.shift>CHAUDHARY<Key.space><Key.shift>CHARAN<Key.space><Key.shift>SINGH<Key.space><Key.shift>UNIVERSITY<Key.down><Key.enter>
Screenshot: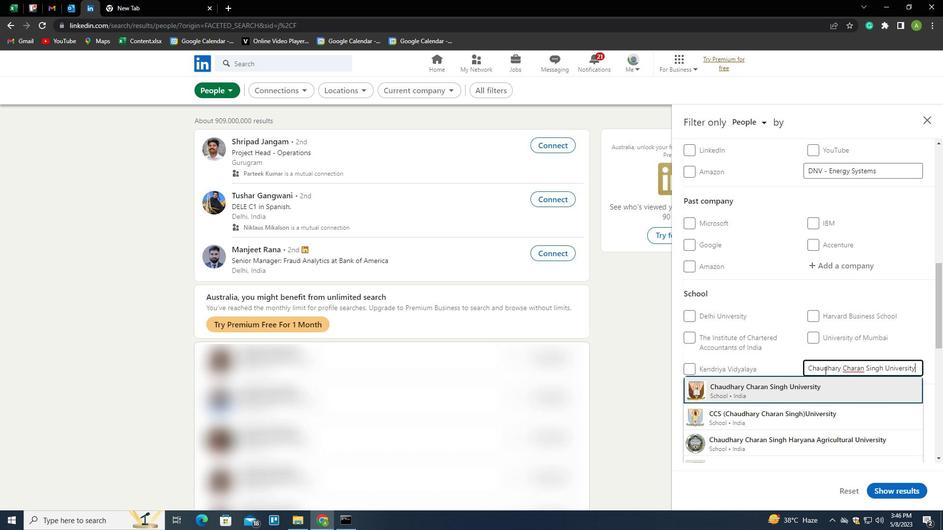 
Action: Mouse moved to (827, 371)
Screenshot: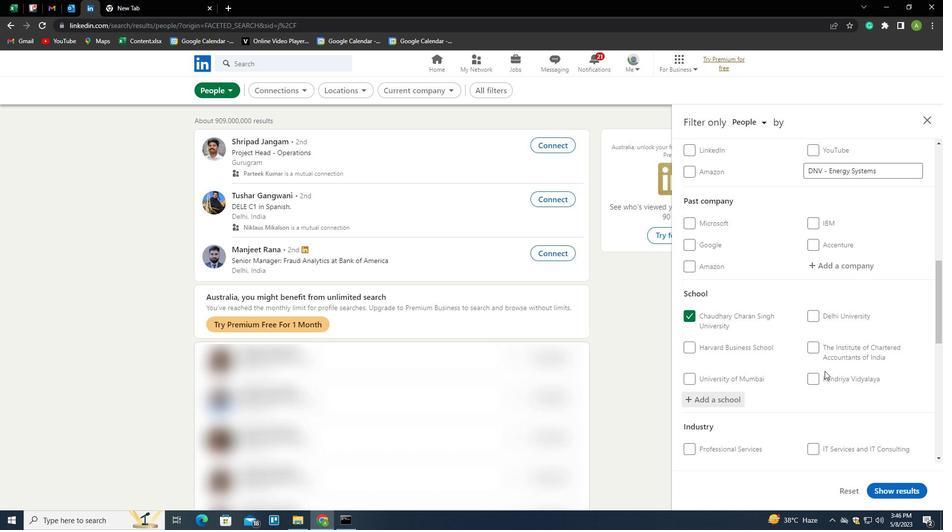 
Action: Mouse scrolled (827, 371) with delta (0, 0)
Screenshot: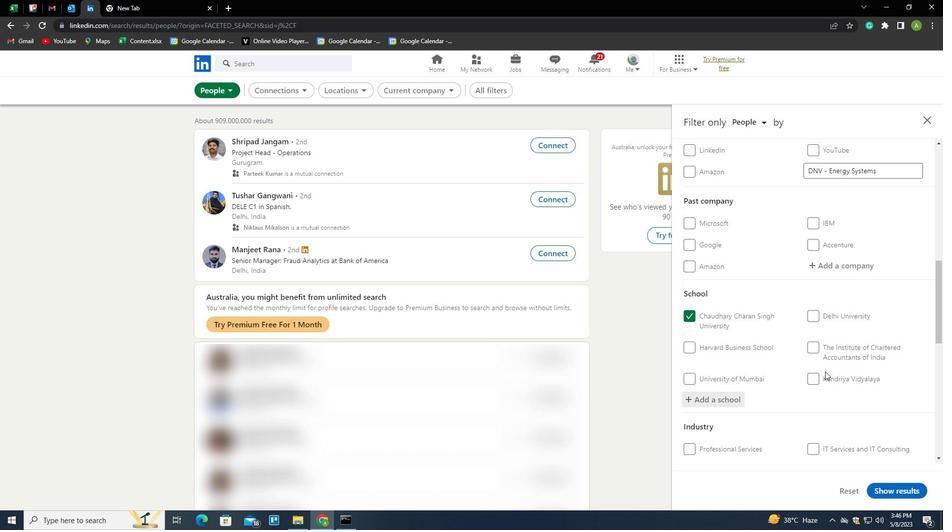 
Action: Mouse scrolled (827, 371) with delta (0, 0)
Screenshot: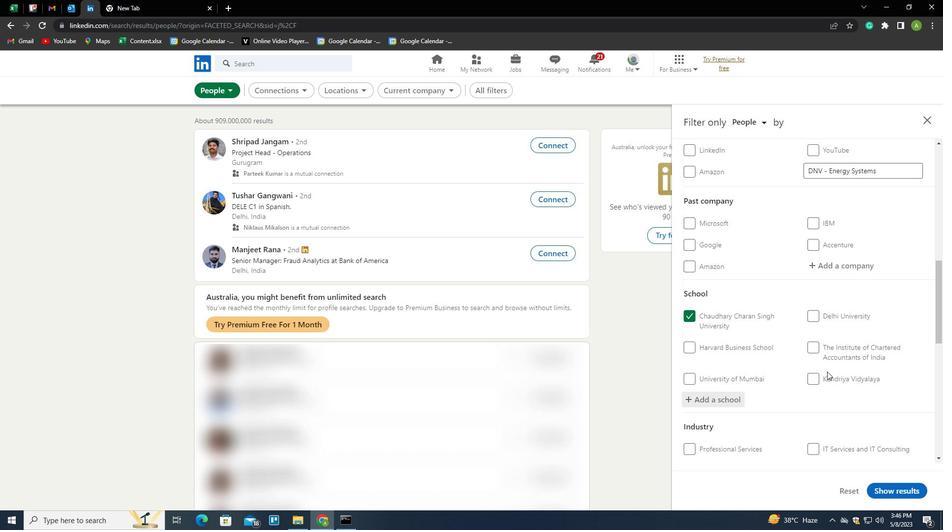 
Action: Mouse scrolled (827, 371) with delta (0, 0)
Screenshot: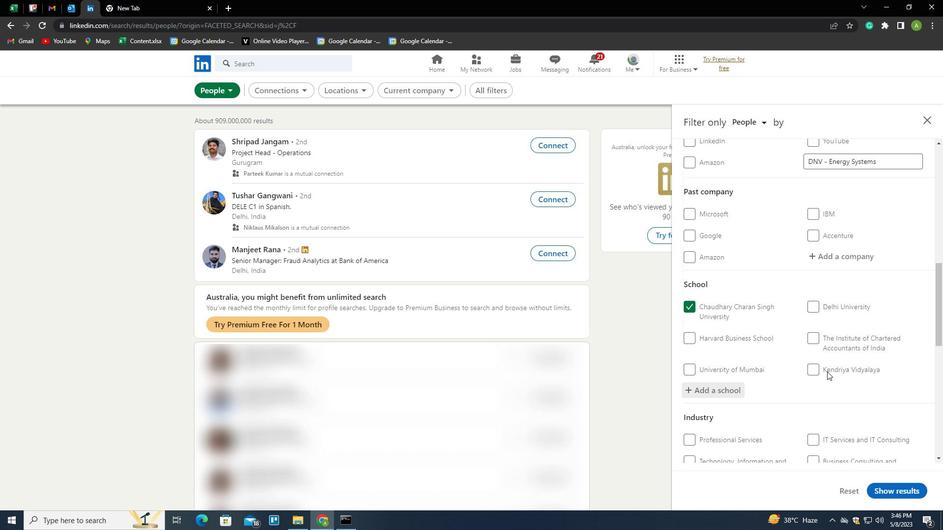 
Action: Mouse moved to (828, 357)
Screenshot: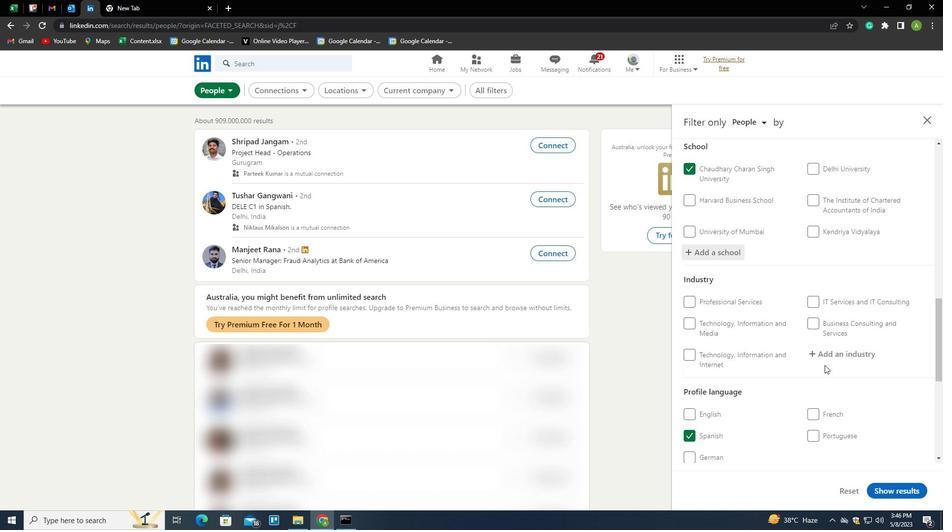 
Action: Mouse pressed left at (828, 357)
Screenshot: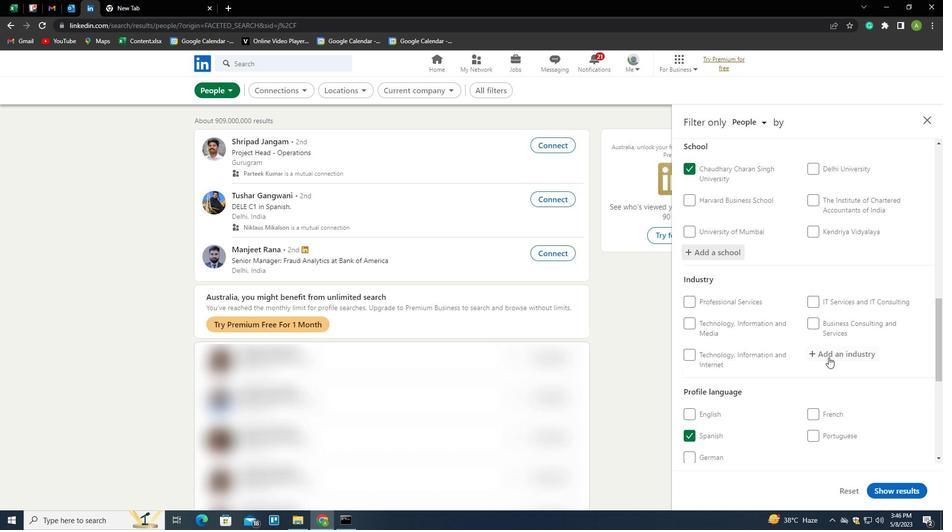 
Action: Key pressed <Key.shift>NURSING<Key.space><Key.shift>HOMES<Key.space><Key.shift>A<Key.backspace>AND<Key.space><Key.shift><Key.shift><Key.shift><Key.shift><Key.shift>RESIDENTIAL<Key.space><Key.shift>CARE<Key.space><Key.shift>FACILITE<Key.backspace>IES<Key.down><Key.enter>
Screenshot: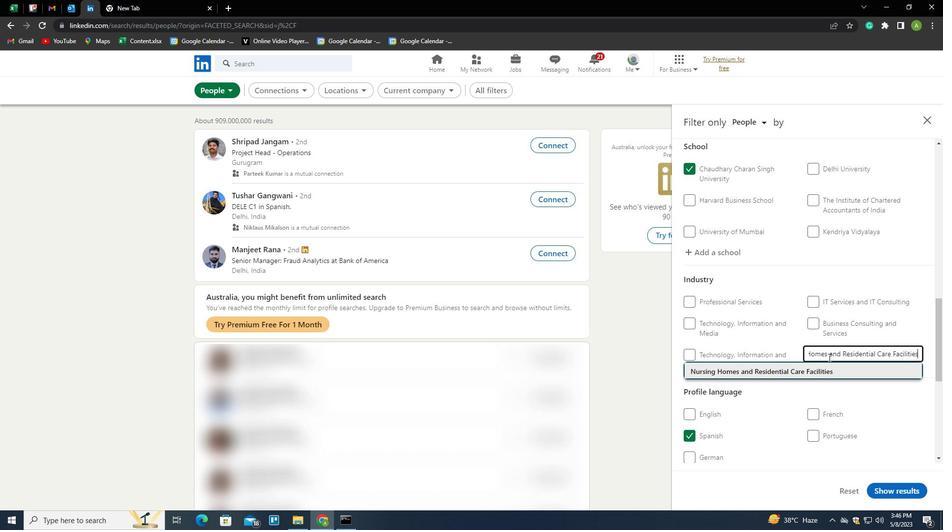 
Action: Mouse moved to (841, 351)
Screenshot: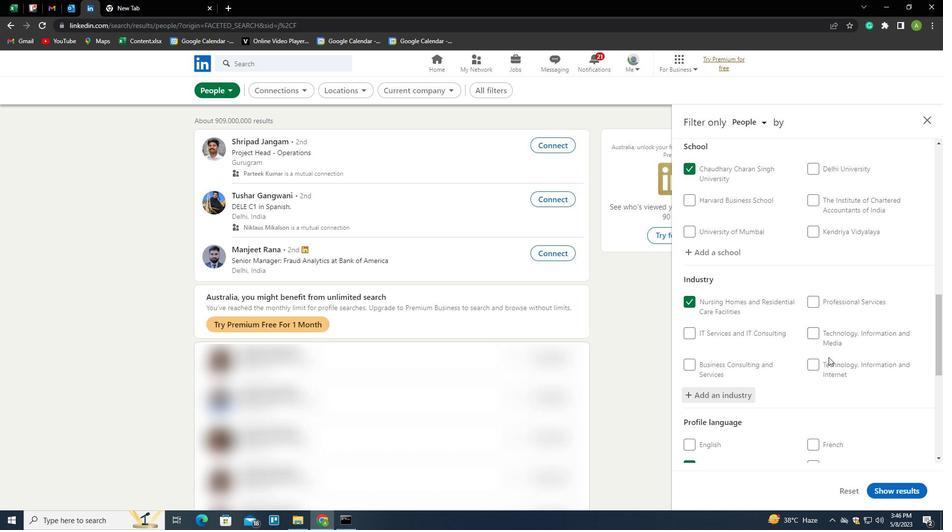 
Action: Mouse scrolled (841, 351) with delta (0, 0)
Screenshot: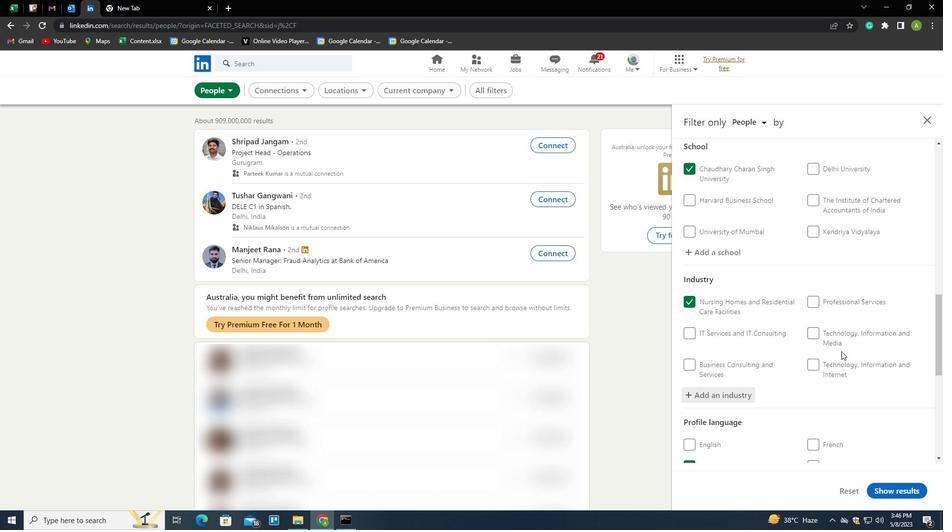 
Action: Mouse scrolled (841, 351) with delta (0, 0)
Screenshot: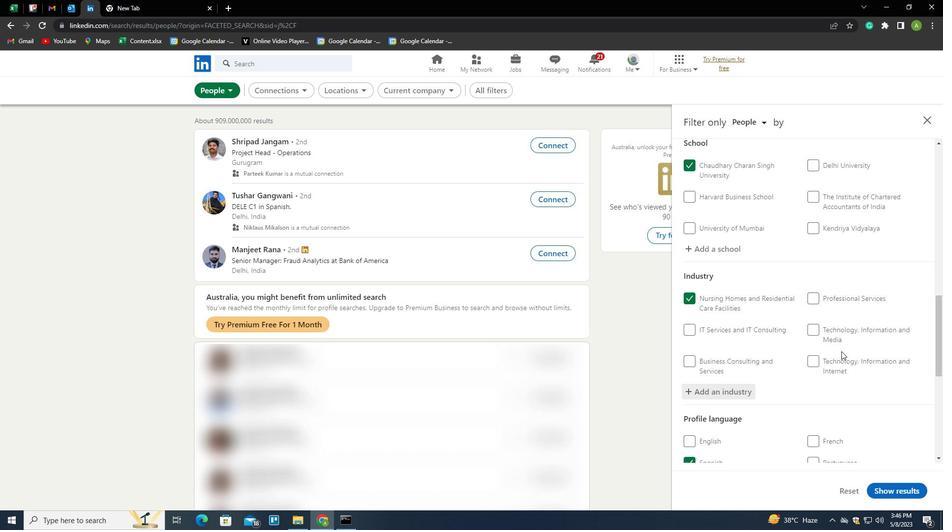 
Action: Mouse scrolled (841, 351) with delta (0, 0)
Screenshot: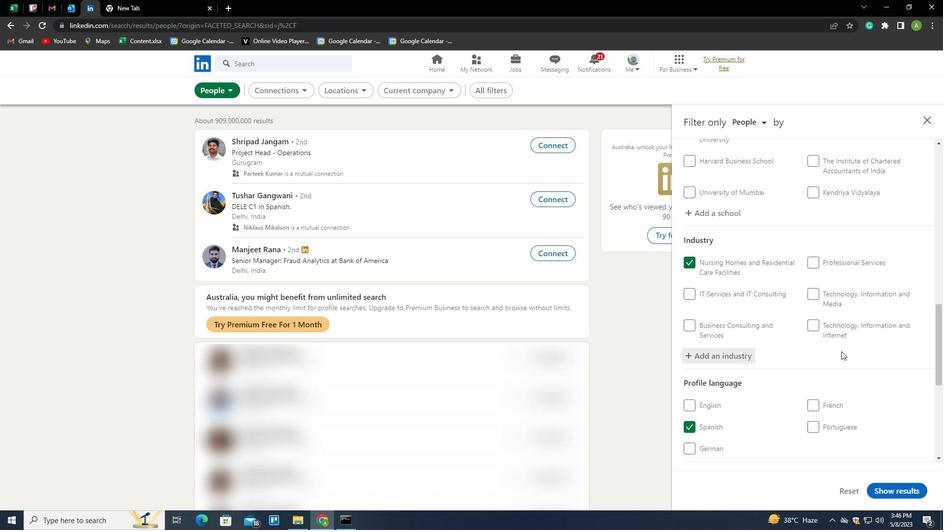 
Action: Mouse scrolled (841, 351) with delta (0, 0)
Screenshot: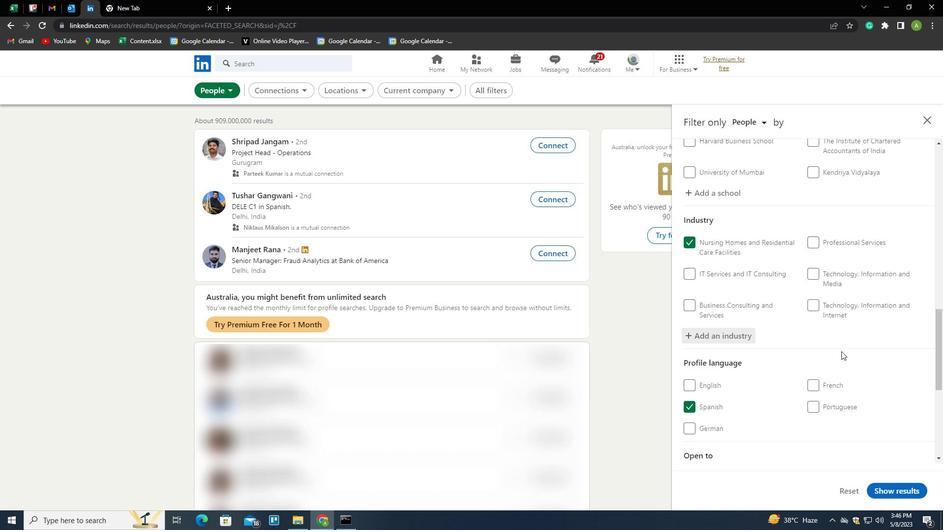 
Action: Mouse scrolled (841, 351) with delta (0, 0)
Screenshot: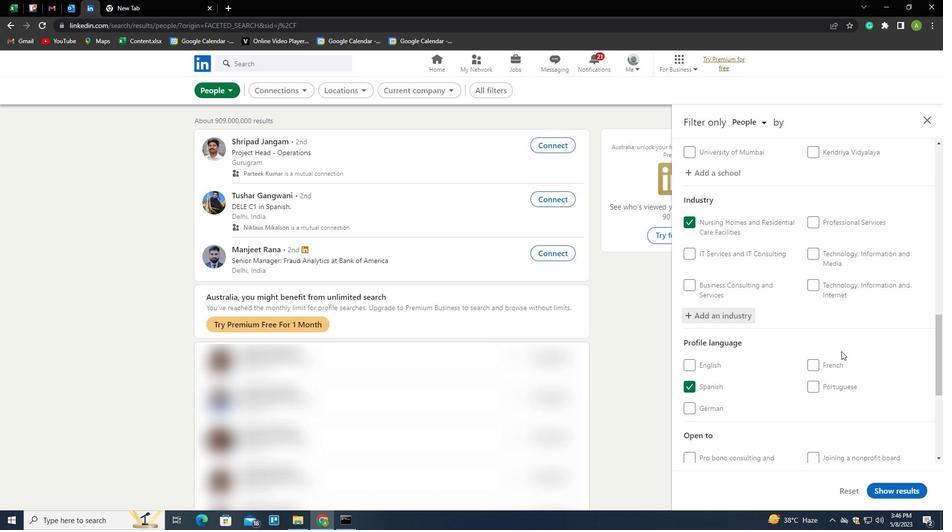 
Action: Mouse scrolled (841, 351) with delta (0, 0)
Screenshot: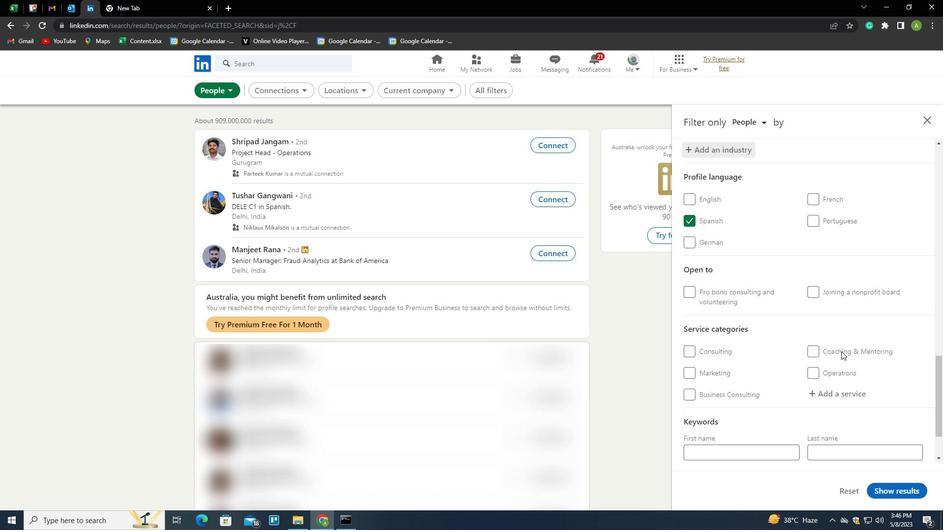 
Action: Mouse moved to (827, 340)
Screenshot: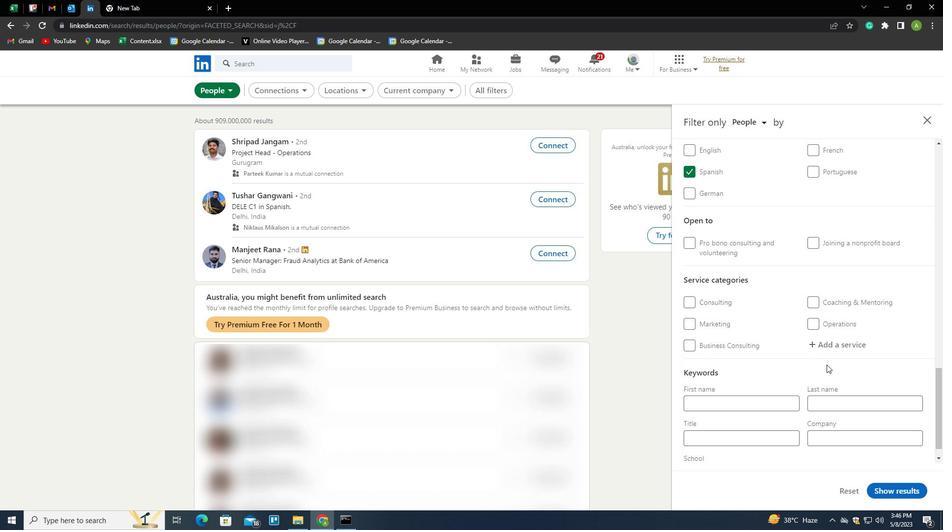 
Action: Mouse pressed left at (827, 340)
Screenshot: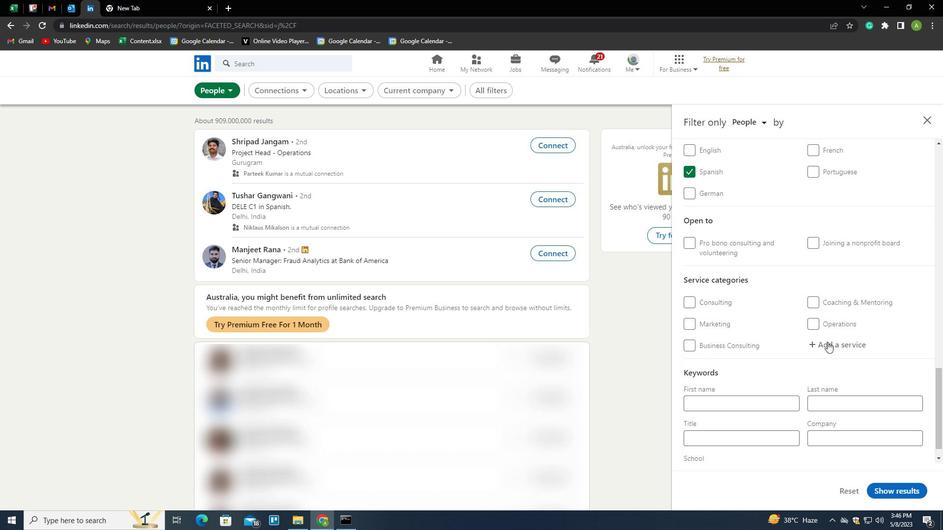 
Action: Key pressed <Key.shift><Key.shift><Key.shift><Key.shift><Key.shift><Key.shift><Key.shift><Key.shift><Key.shift><Key.shift>COM<Key.backspace><Key.backspace>OMPUTER<Key.space><Key.shift>REPAIR<Key.down><Key.enter>
Screenshot: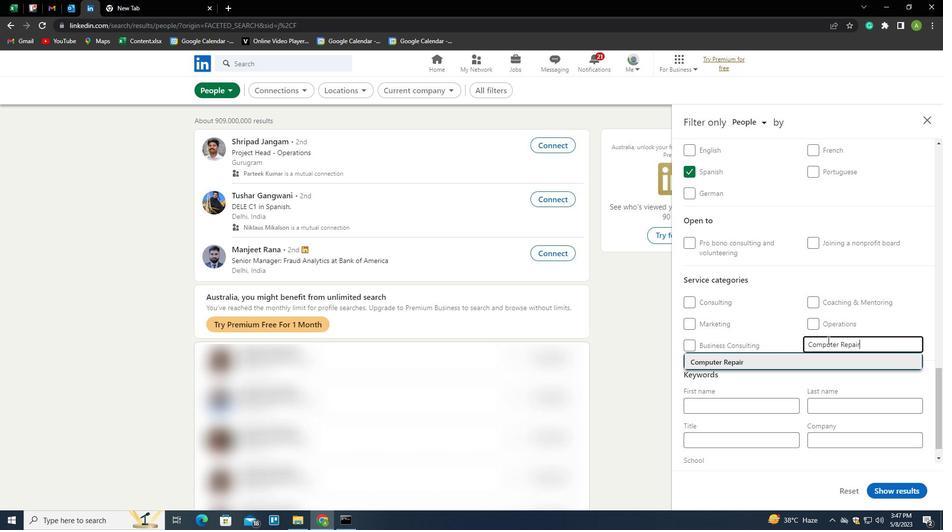 
Action: Mouse moved to (825, 340)
Screenshot: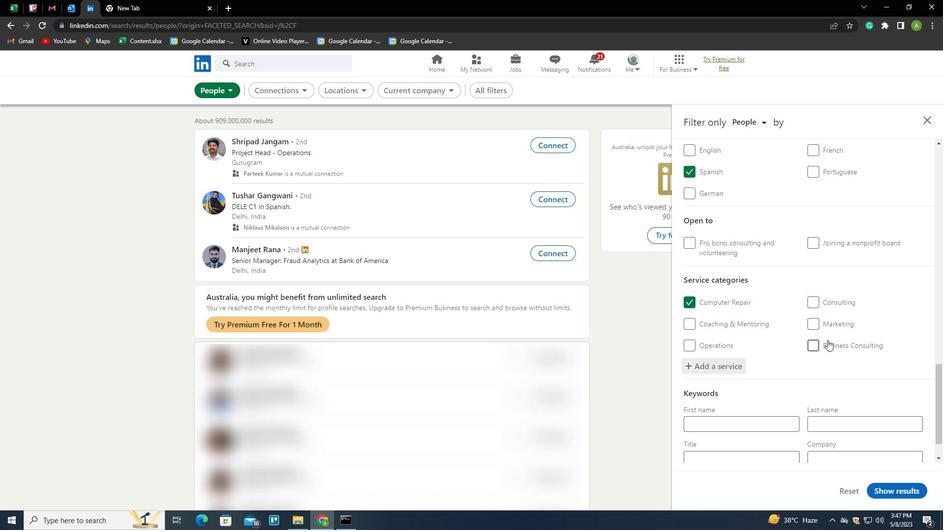 
Action: Mouse scrolled (825, 339) with delta (0, 0)
Screenshot: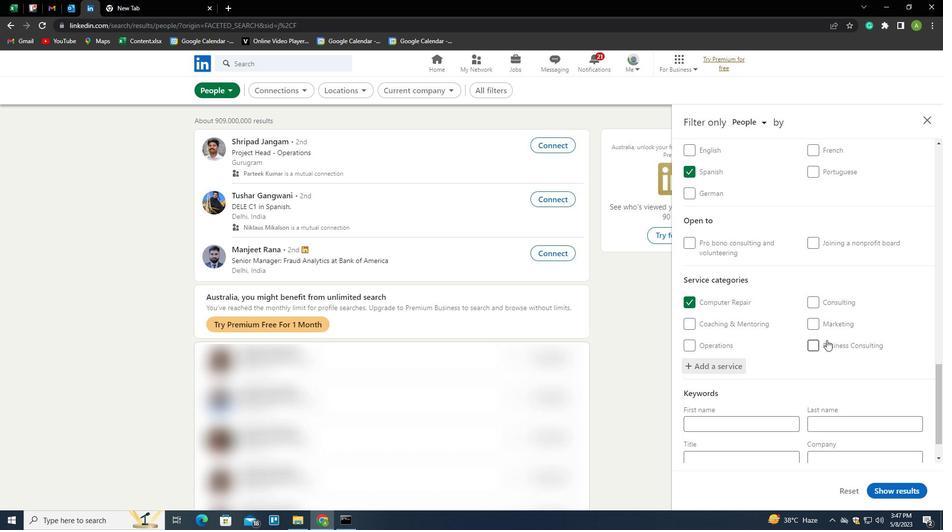 
Action: Mouse scrolled (825, 339) with delta (0, 0)
Screenshot: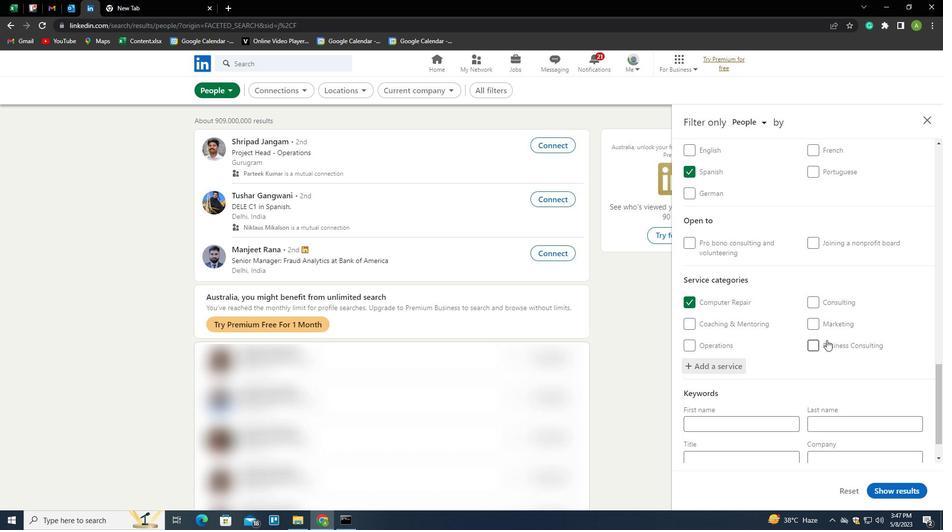 
Action: Mouse scrolled (825, 339) with delta (0, 0)
Screenshot: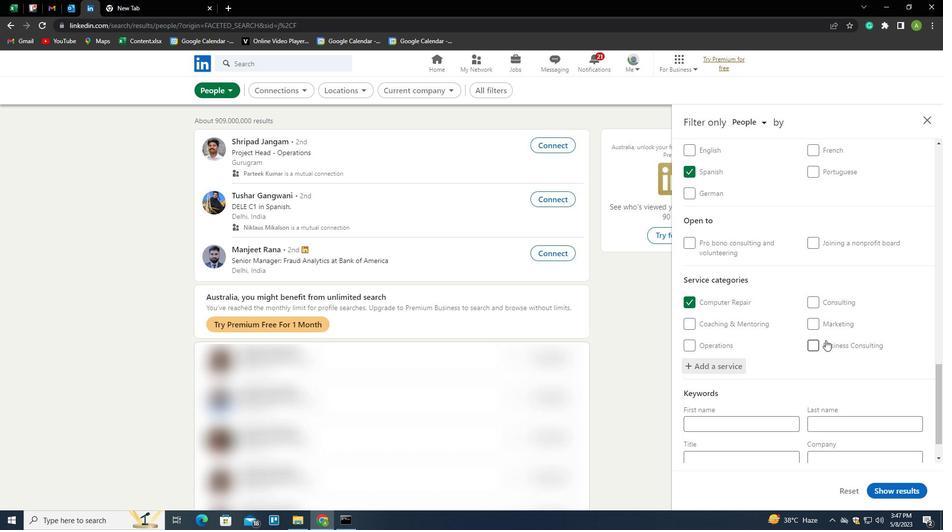 
Action: Mouse moved to (779, 415)
Screenshot: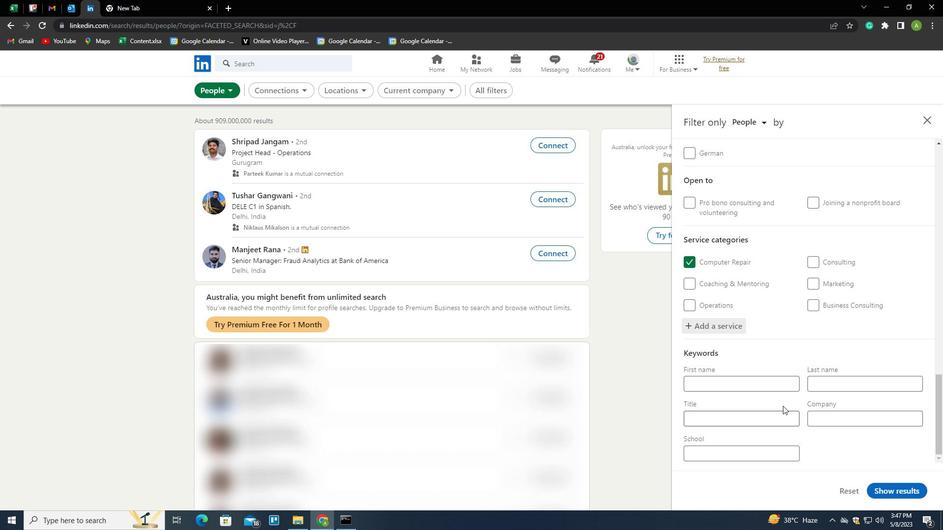 
Action: Mouse pressed left at (779, 415)
Screenshot: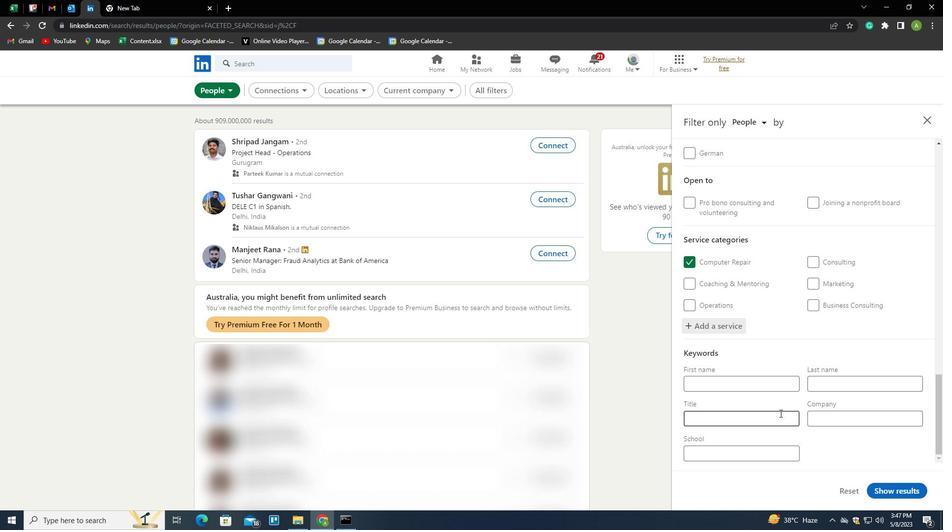 
Action: Mouse moved to (779, 415)
Screenshot: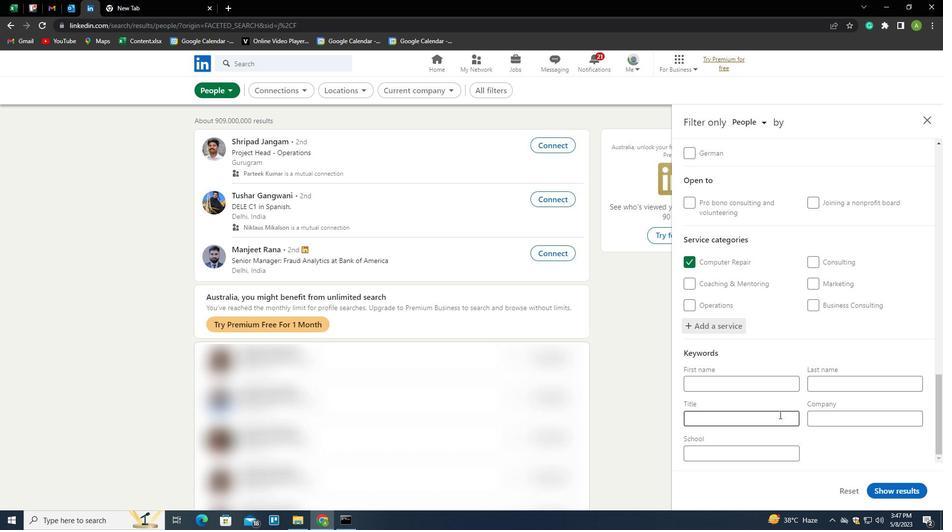 
Action: Key pressed <Key.shift>
Screenshot: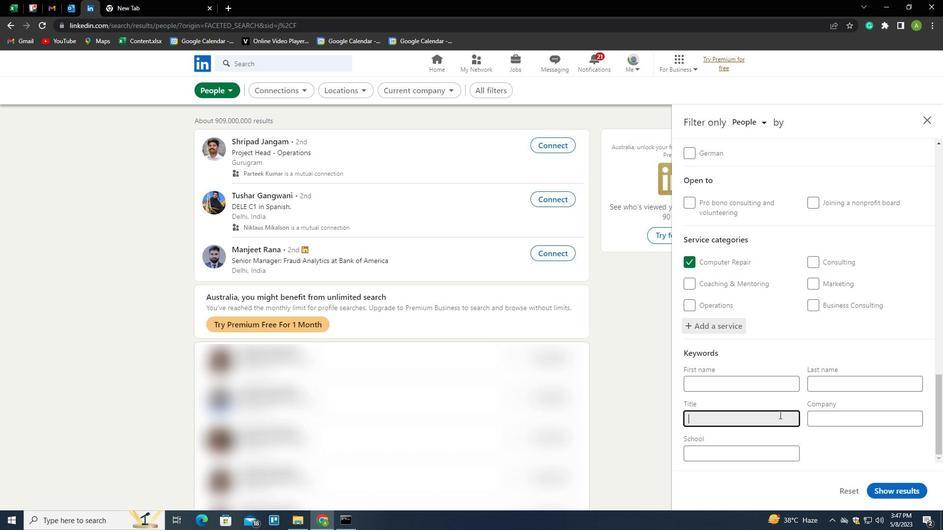 
Action: Mouse moved to (778, 416)
Screenshot: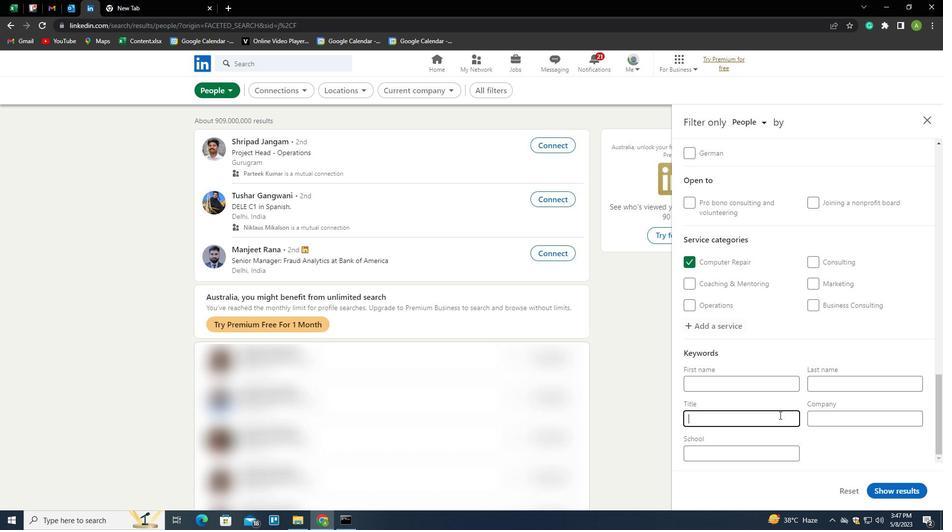
Action: Key pressed <Key.shift>ACCOUNT<Key.space><Key.shift><Key.backspace>ING<Key.space><Key.shift>DIRECOTR<Key.backspace><Key.backspace><Key.backspace><Key.backspace><Key.backspace>ECTOR
Screenshot: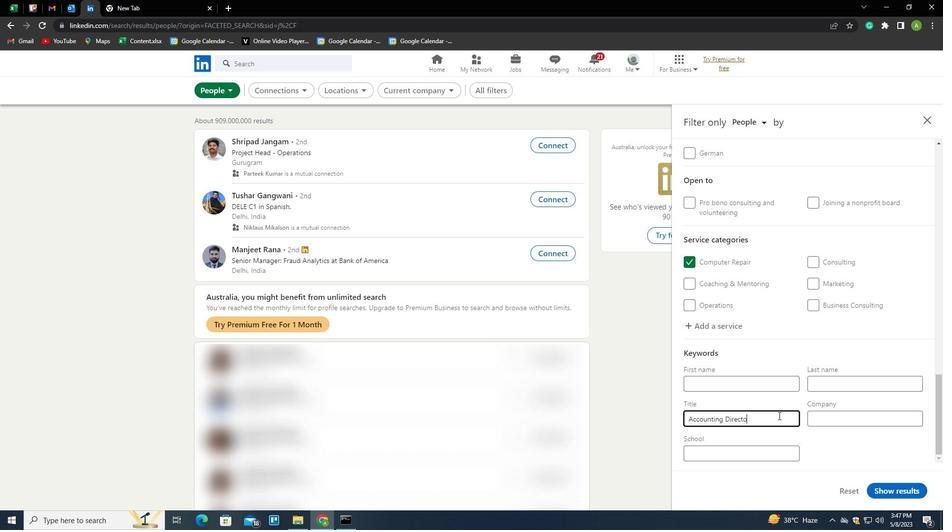 
Action: Mouse moved to (856, 440)
Screenshot: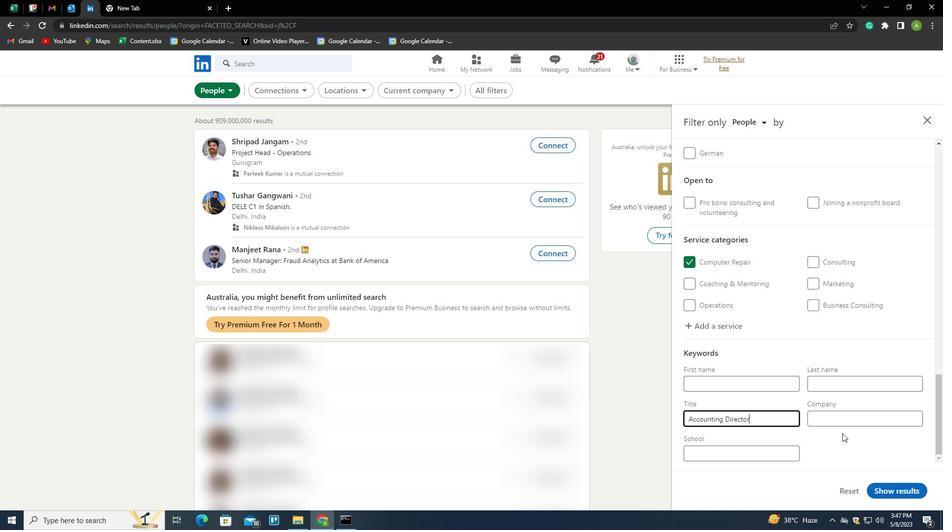 
Action: Mouse pressed left at (856, 440)
Screenshot: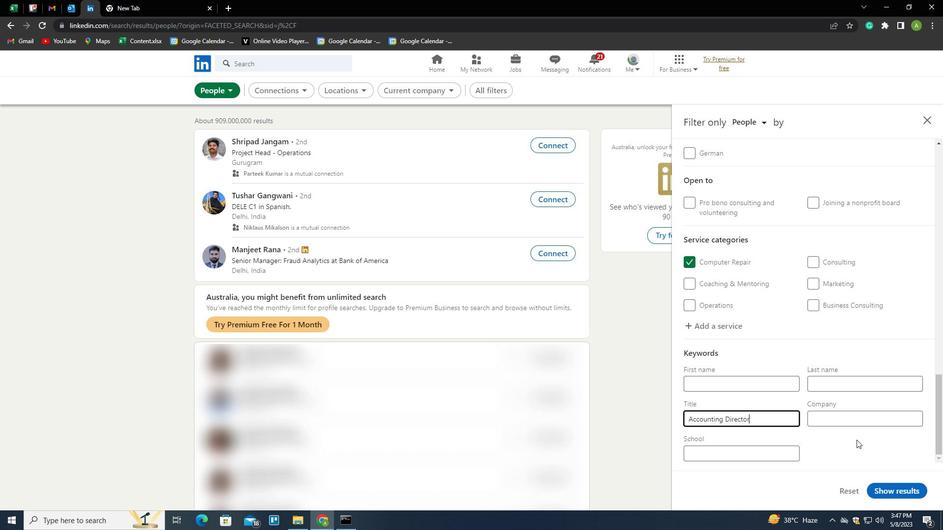 
Action: Mouse moved to (902, 486)
Screenshot: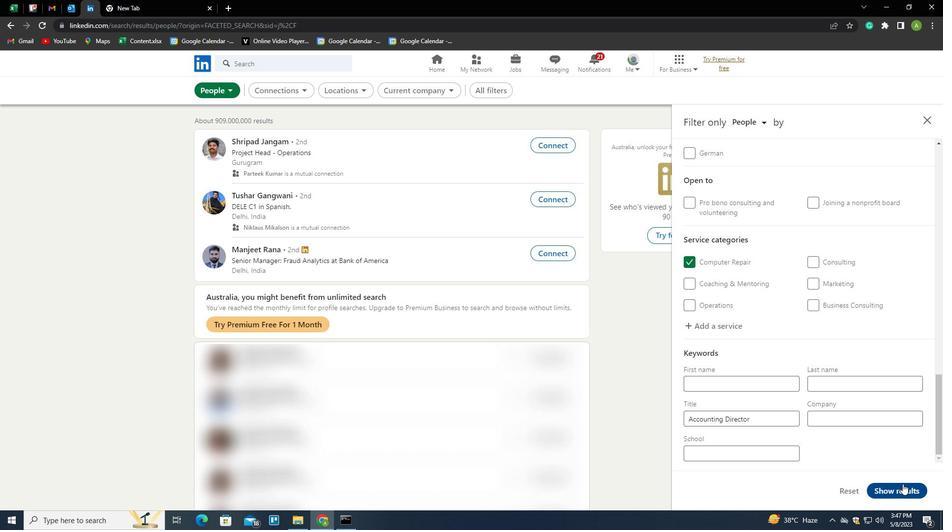 
Action: Mouse pressed left at (902, 486)
Screenshot: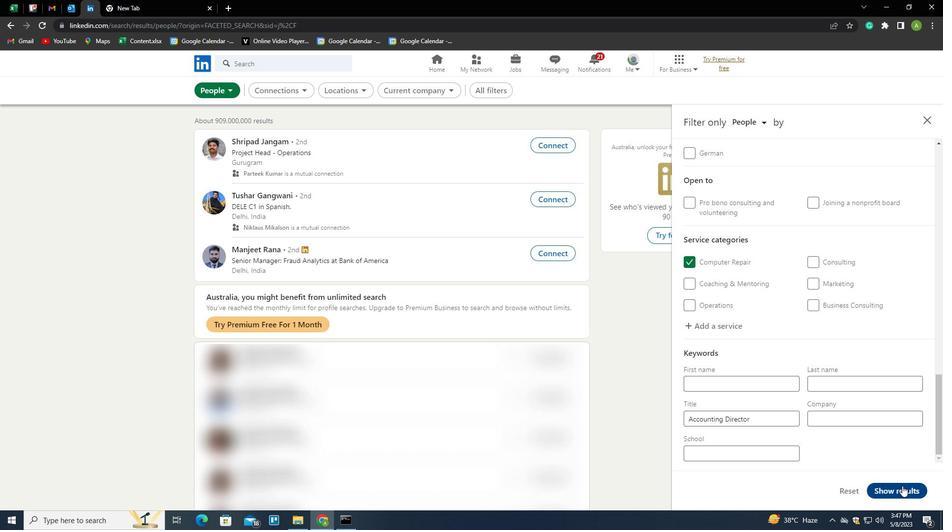 
Action: Mouse moved to (943, 448)
Screenshot: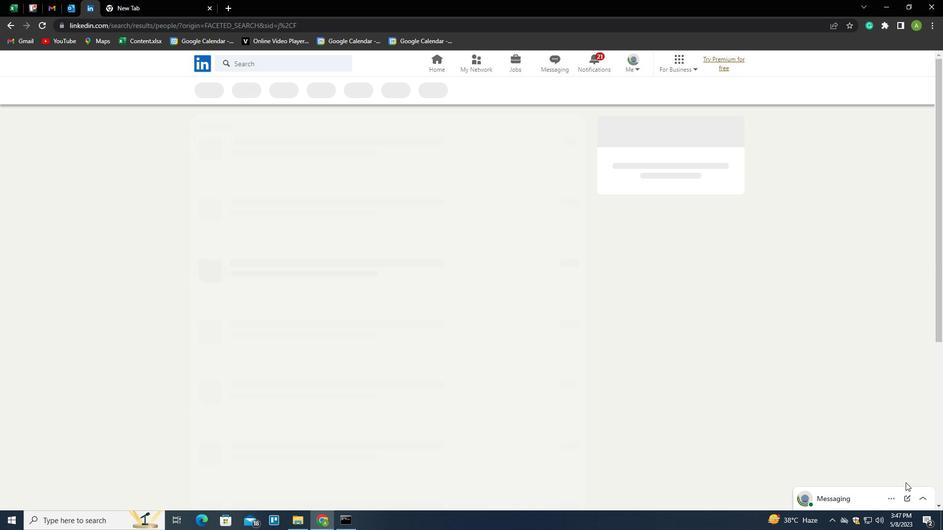 
